 Task: Find connections with filter location Lamía with filter topic #leanstartupswith filter profile language French with filter current company Unlimint with filter school Annamalai University, Annamalainagar with filter industry Animal Feed Manufacturing with filter service category Research with filter keywords title Housekeeper
Action: Mouse pressed left at (309, 228)
Screenshot: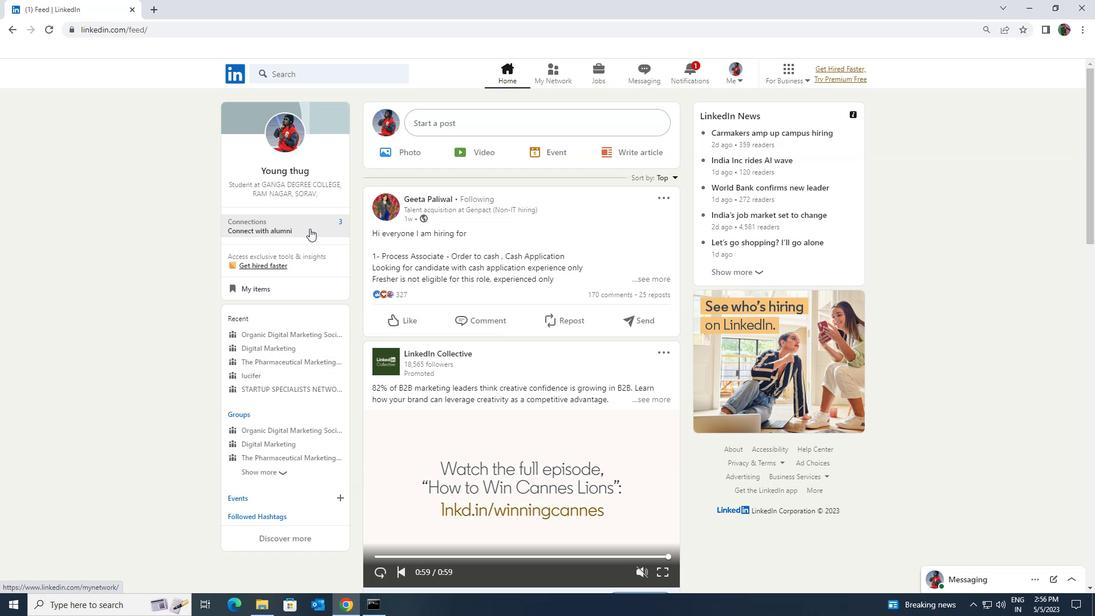 
Action: Mouse moved to (320, 143)
Screenshot: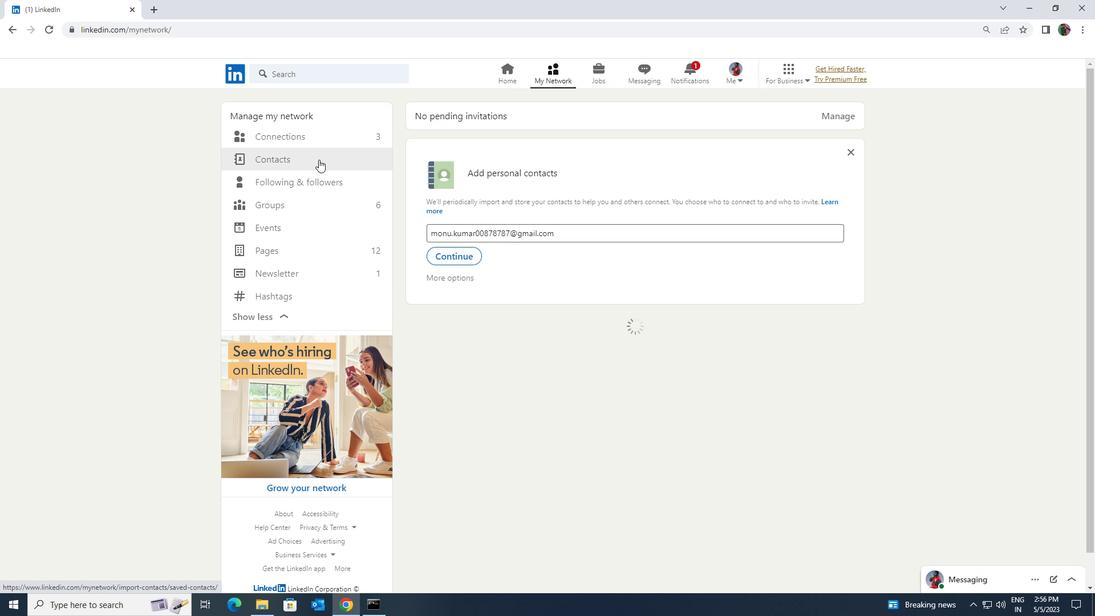 
Action: Mouse pressed left at (320, 143)
Screenshot: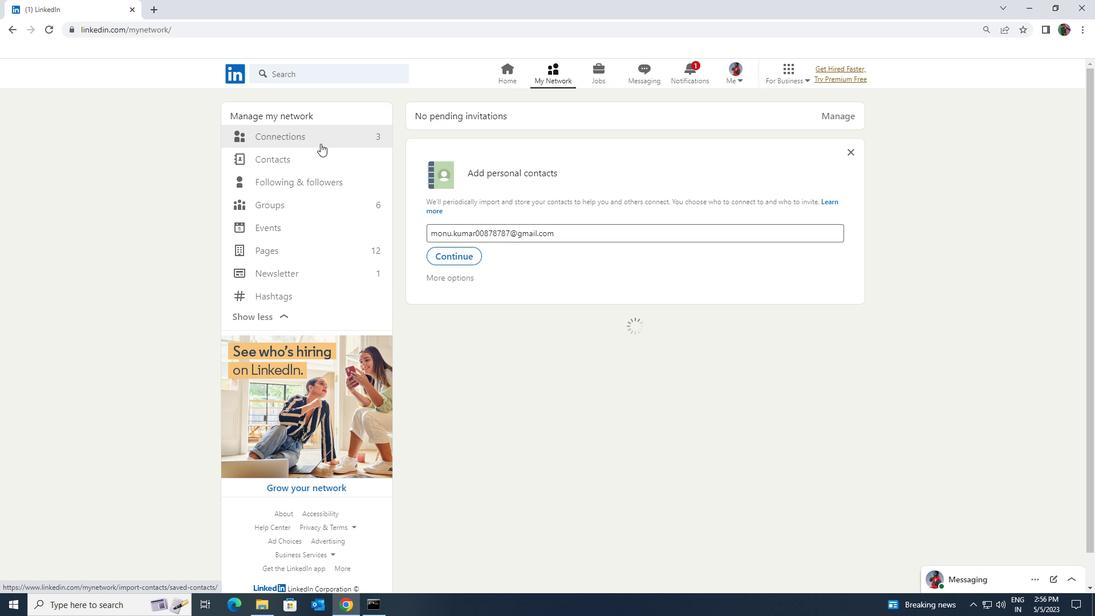 
Action: Mouse pressed left at (320, 143)
Screenshot: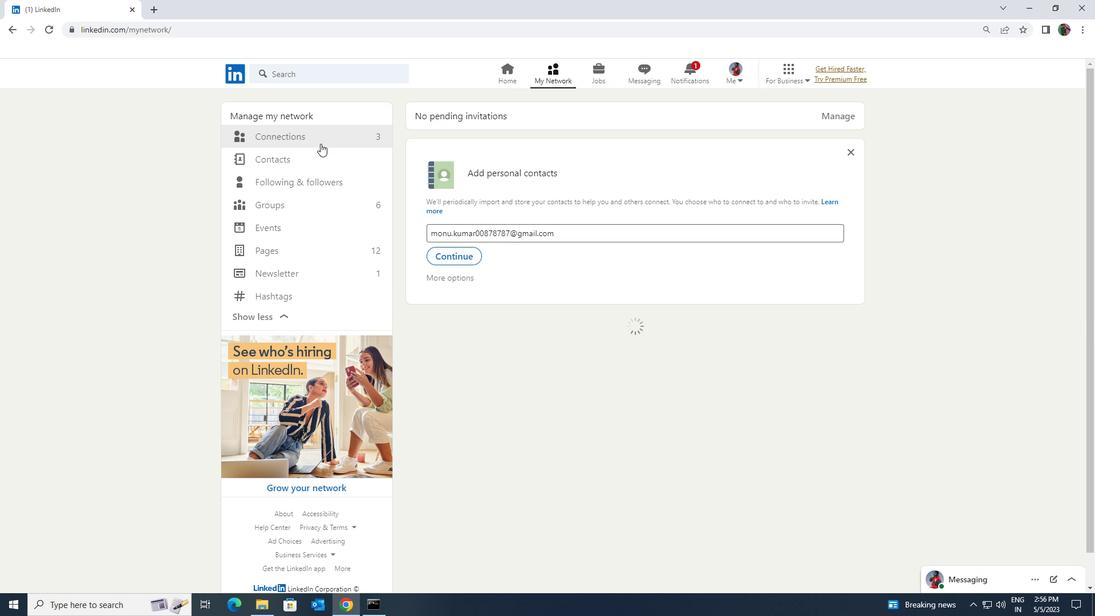 
Action: Mouse moved to (320, 138)
Screenshot: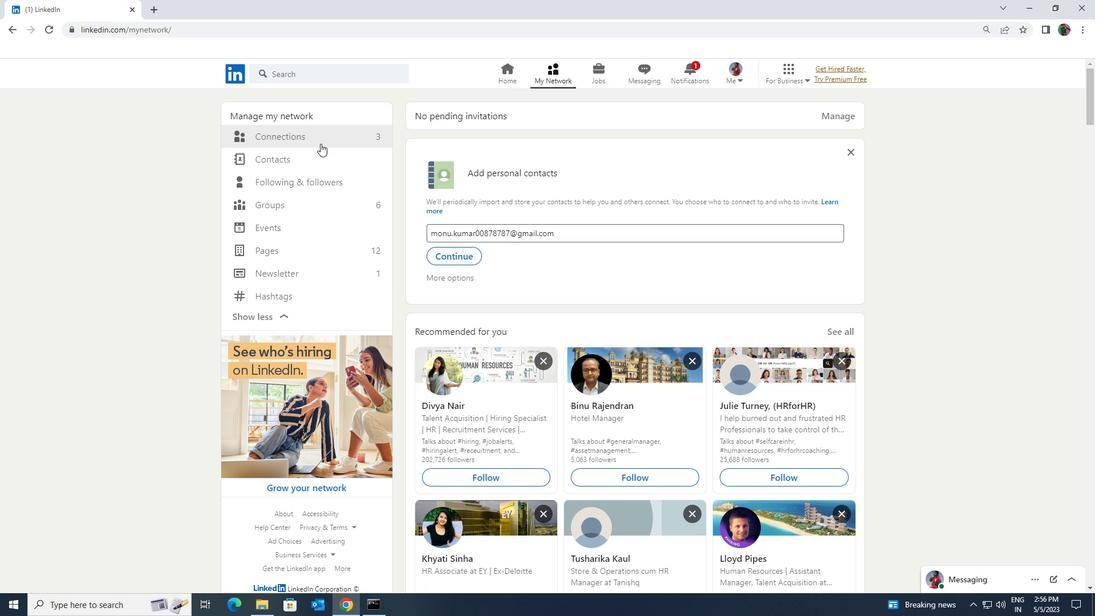 
Action: Mouse pressed left at (320, 138)
Screenshot: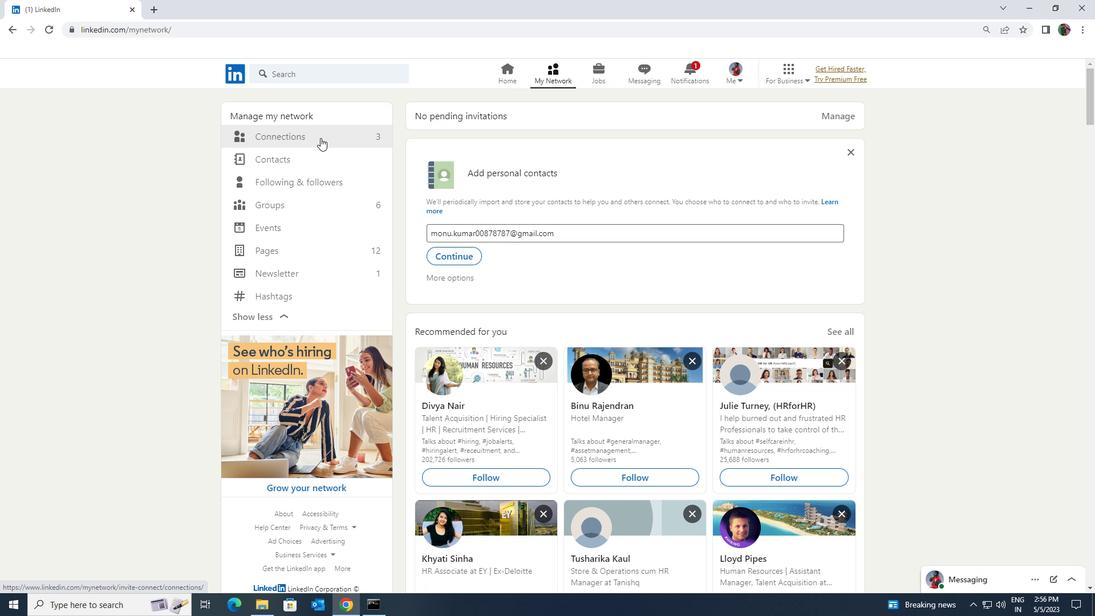 
Action: Mouse moved to (611, 140)
Screenshot: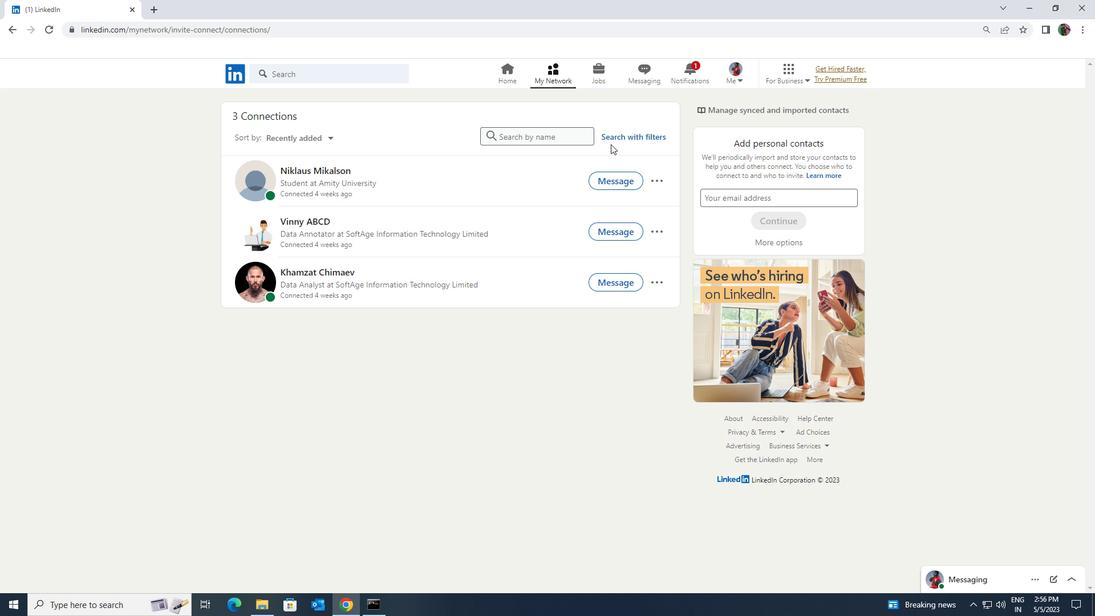 
Action: Mouse pressed left at (611, 140)
Screenshot: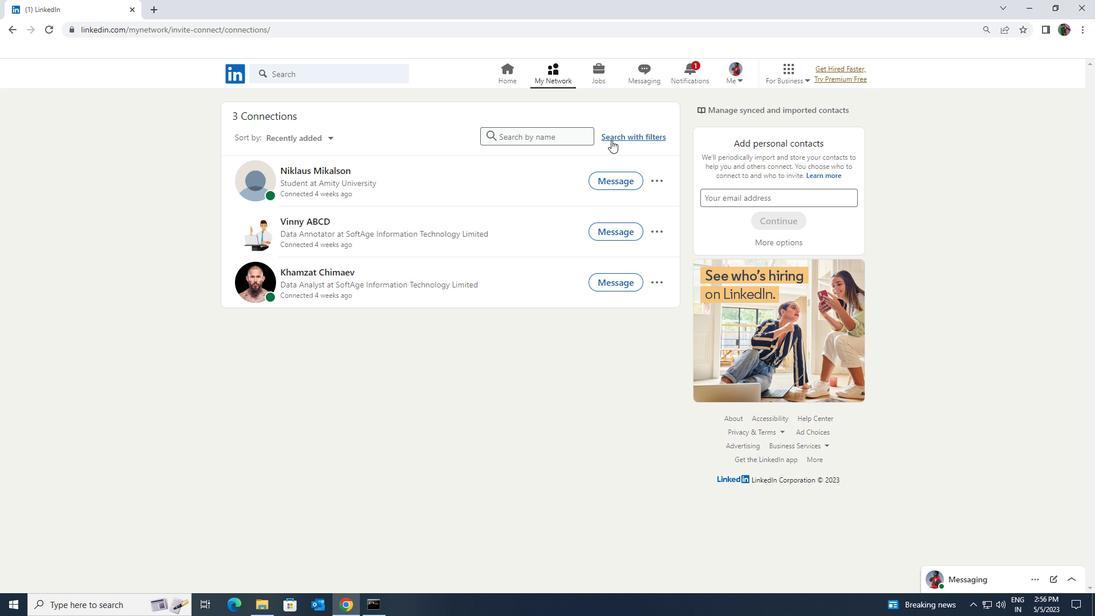 
Action: Mouse moved to (589, 109)
Screenshot: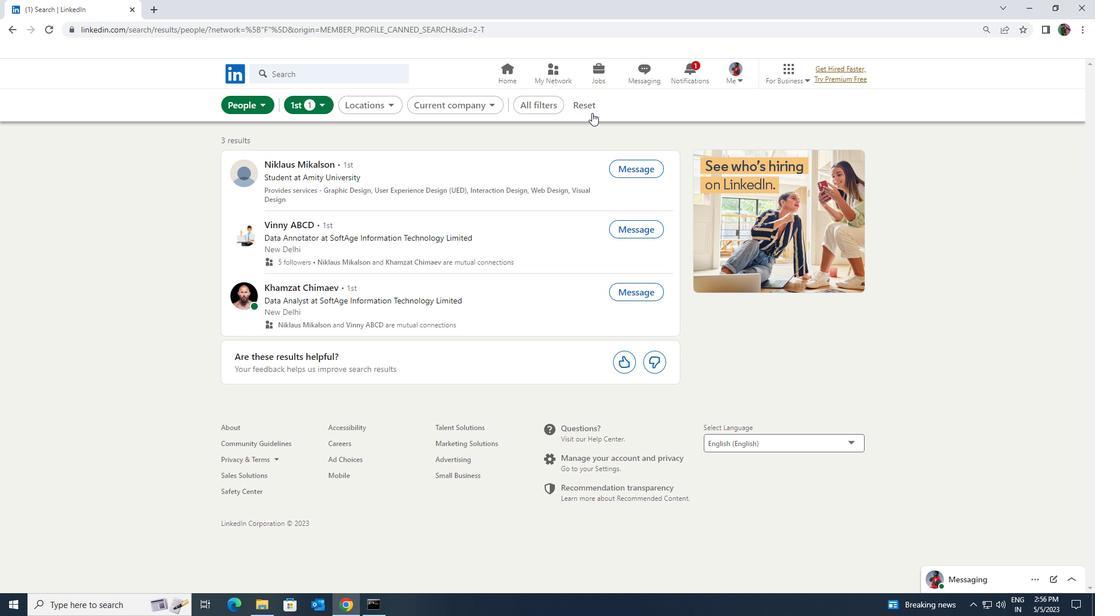 
Action: Mouse pressed left at (589, 109)
Screenshot: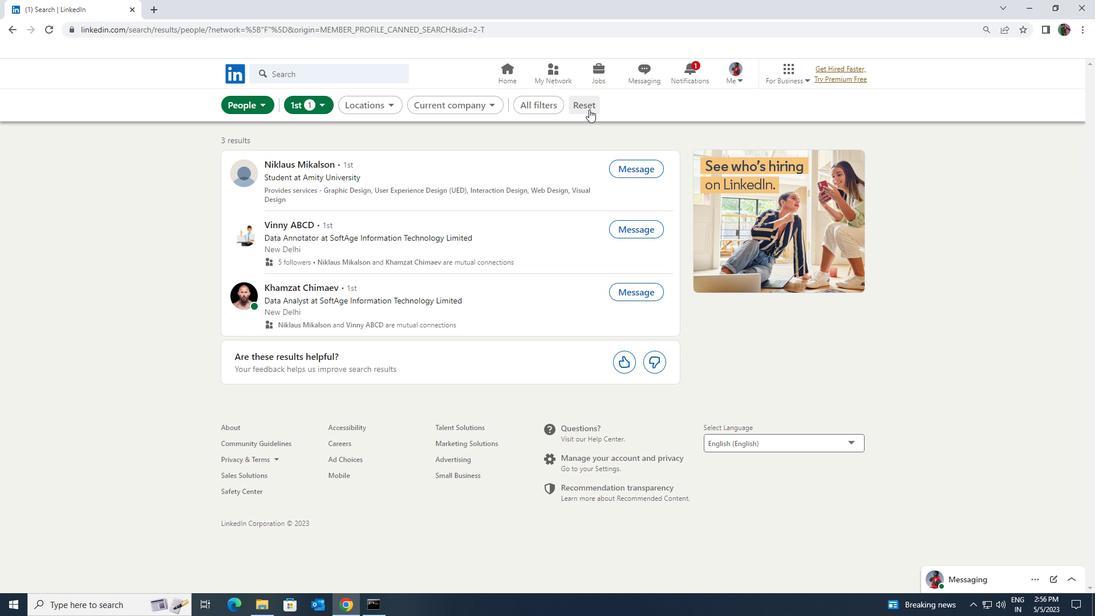 
Action: Mouse moved to (574, 108)
Screenshot: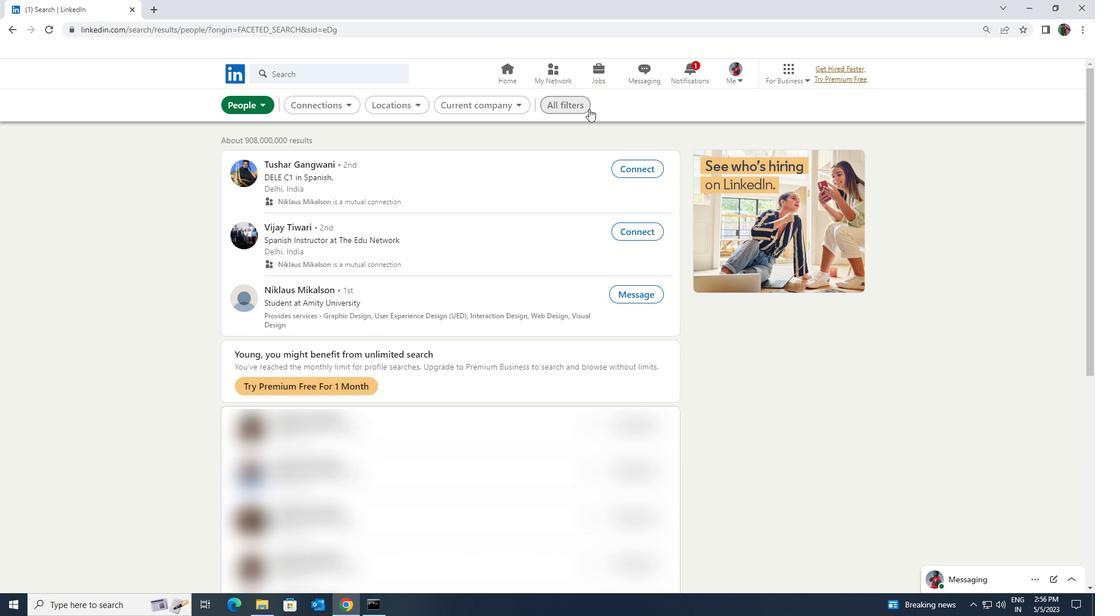 
Action: Mouse pressed left at (574, 108)
Screenshot: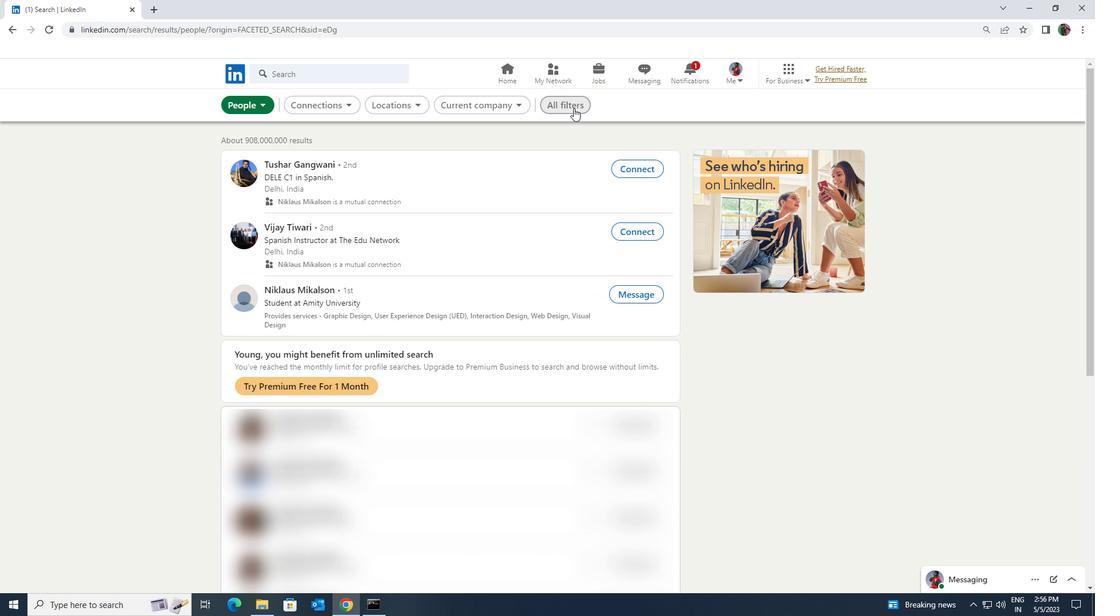
Action: Mouse moved to (937, 446)
Screenshot: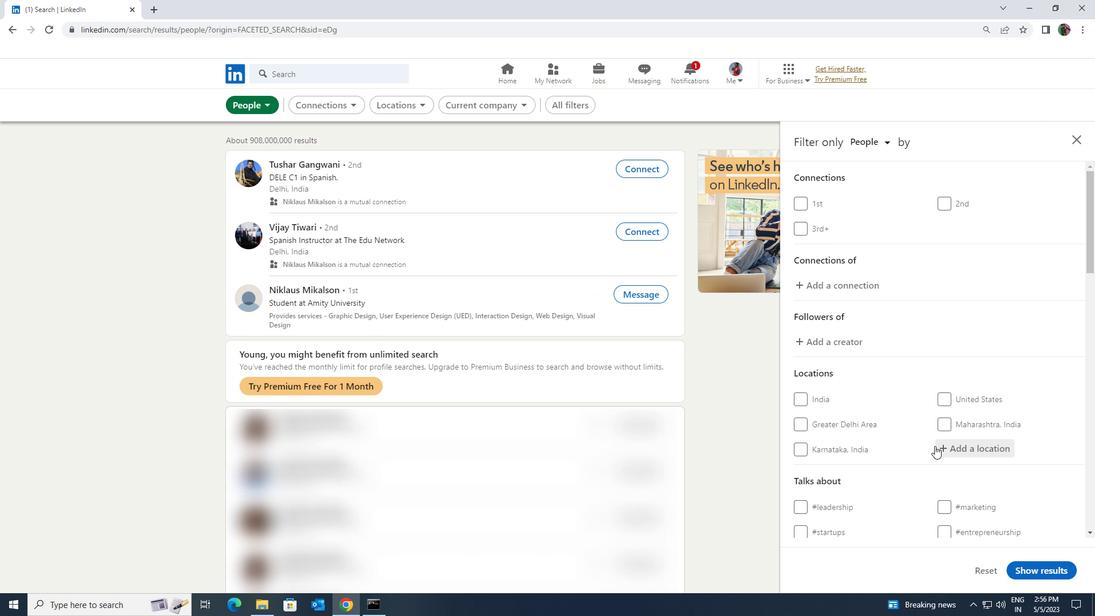
Action: Mouse pressed left at (937, 446)
Screenshot: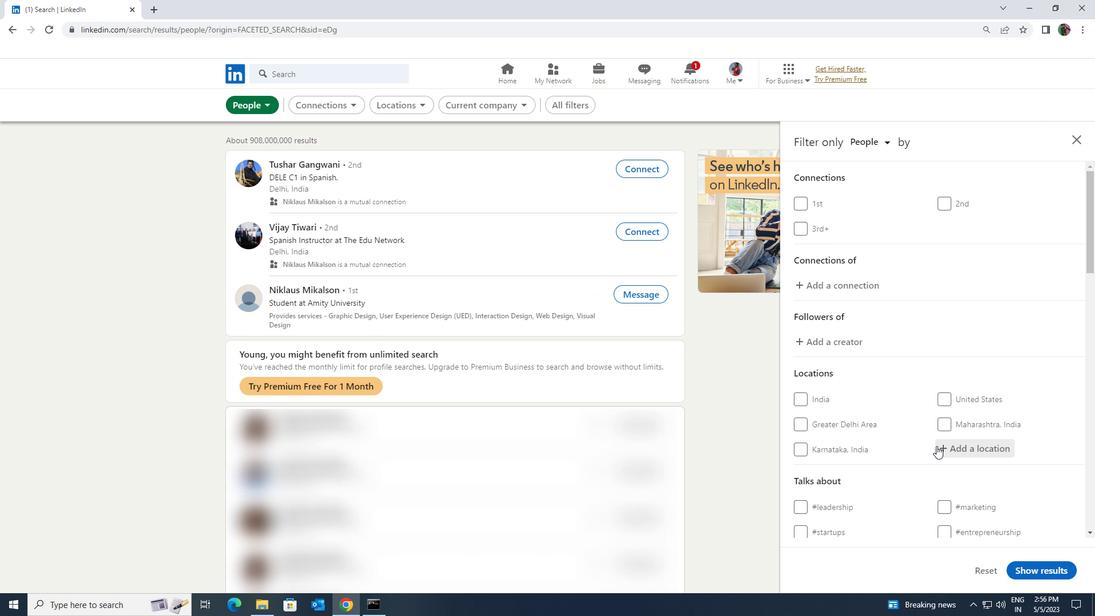 
Action: Key pressed <Key.shift>LAMIA
Screenshot: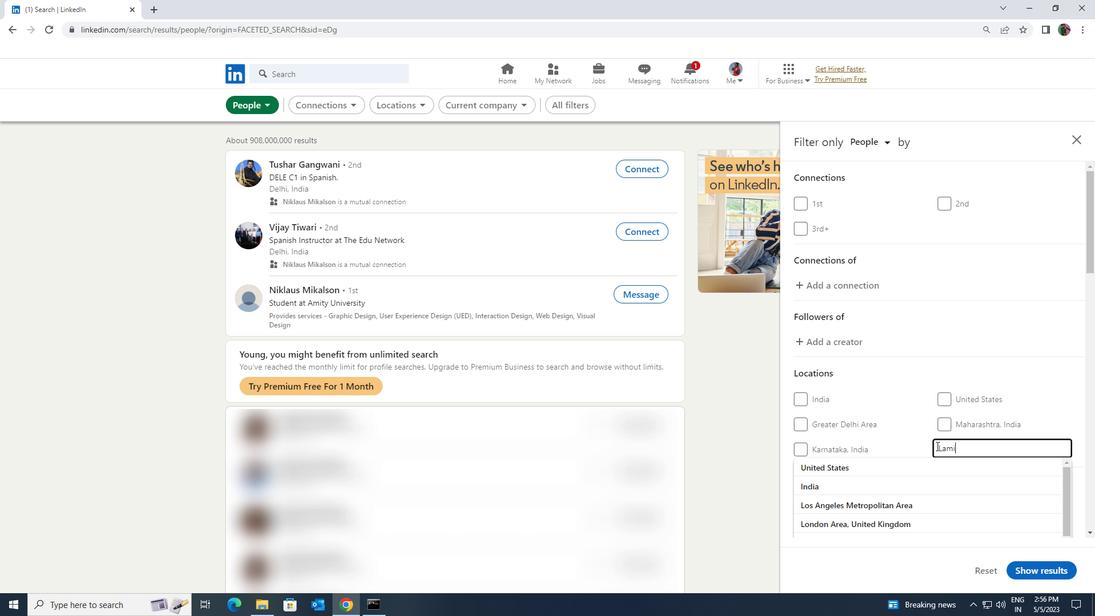 
Action: Mouse moved to (931, 458)
Screenshot: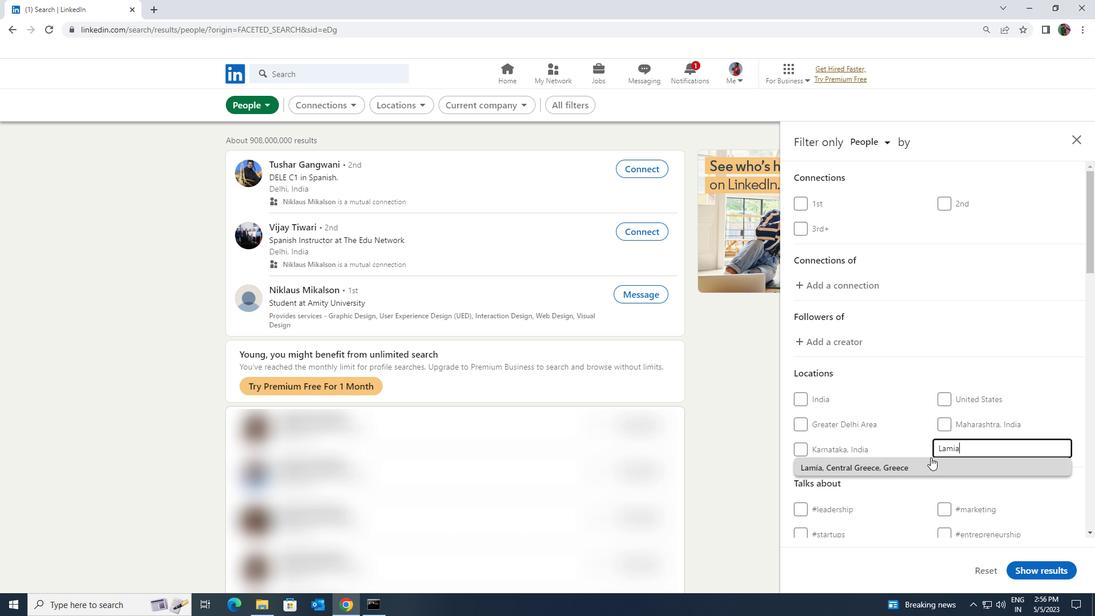 
Action: Mouse pressed left at (931, 458)
Screenshot: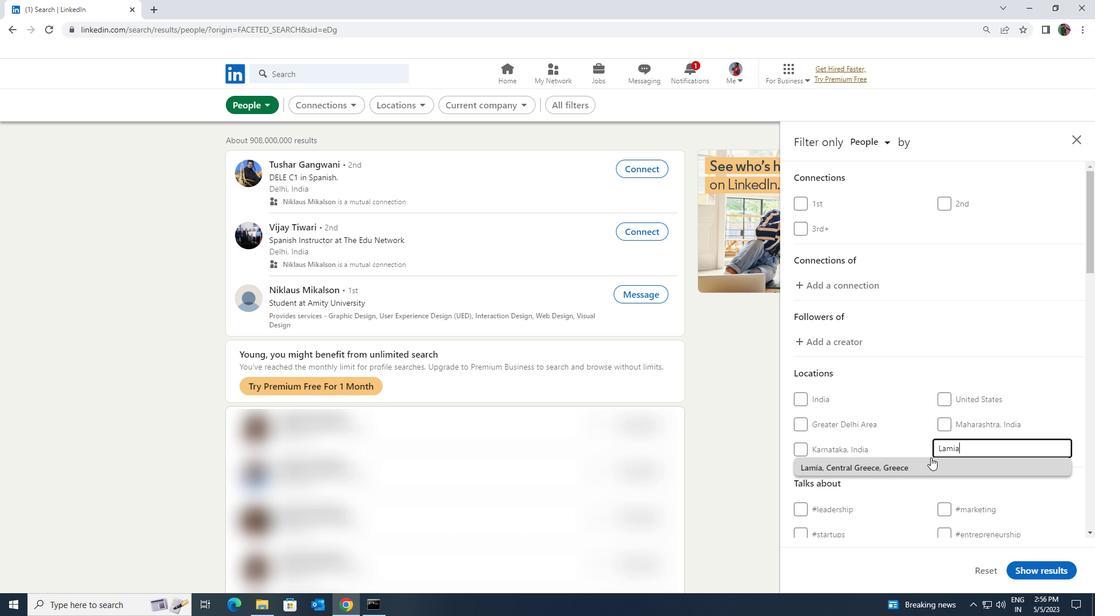 
Action: Mouse scrolled (931, 457) with delta (0, 0)
Screenshot: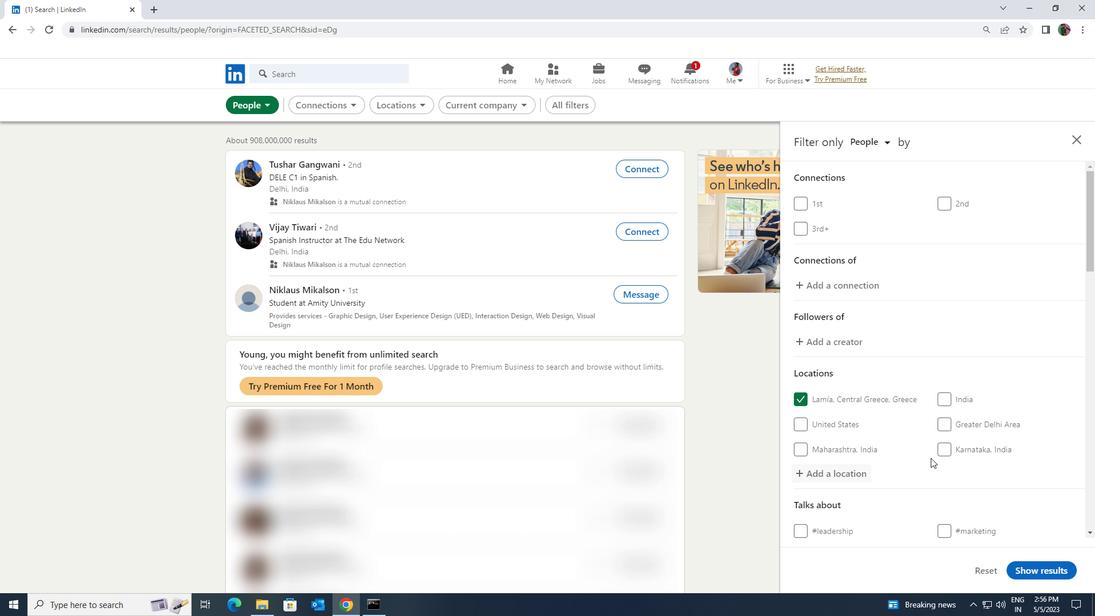 
Action: Mouse scrolled (931, 457) with delta (0, 0)
Screenshot: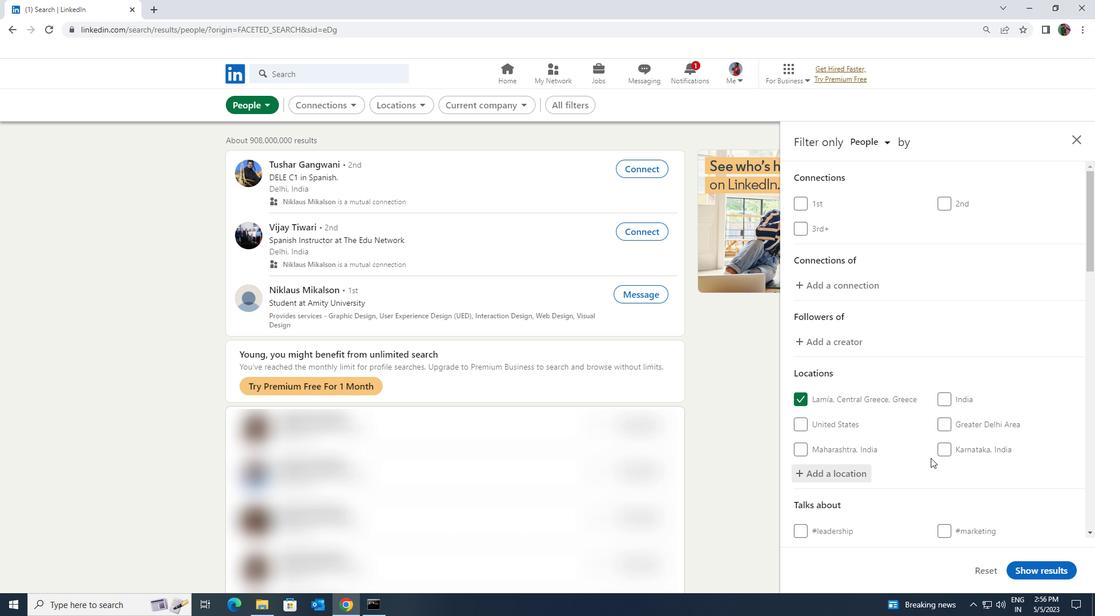 
Action: Mouse moved to (942, 459)
Screenshot: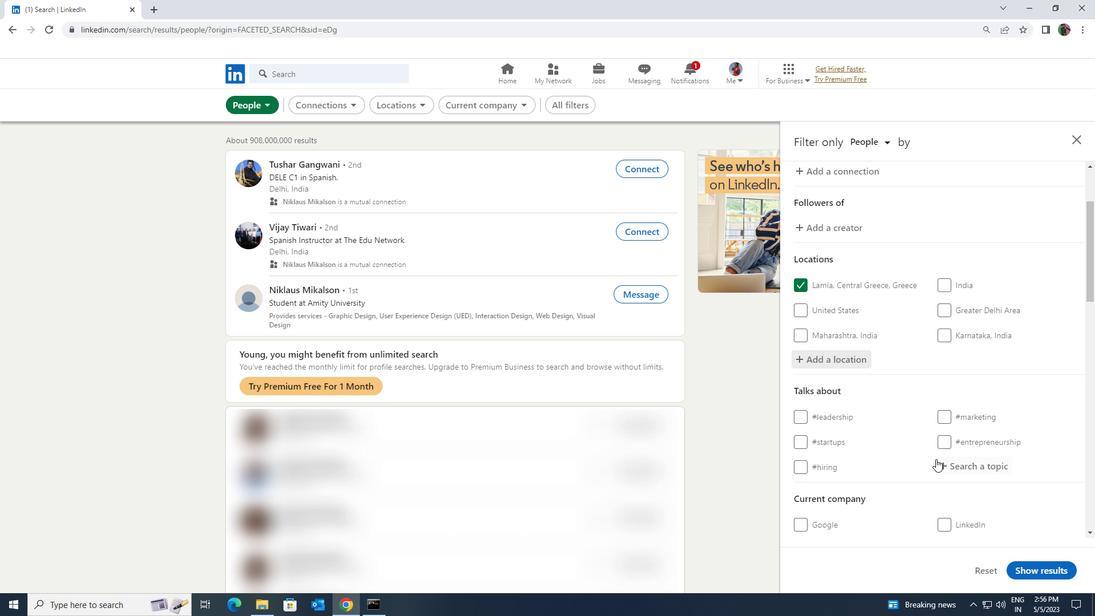 
Action: Mouse pressed left at (942, 459)
Screenshot: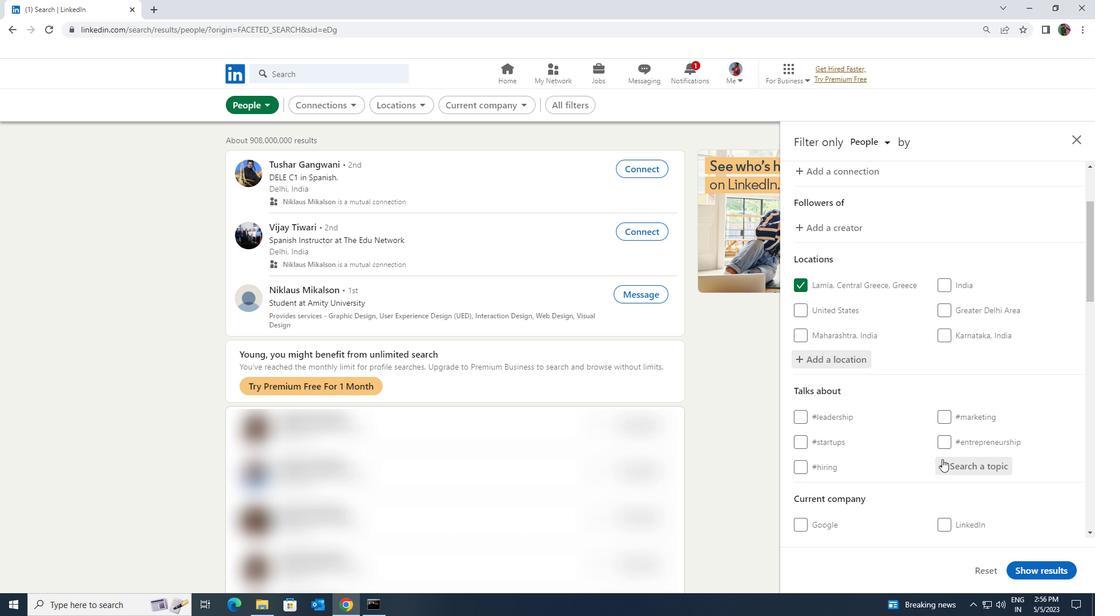 
Action: Key pressed <Key.shift><Key.shift>LEANSTAT<Key.backspace>
Screenshot: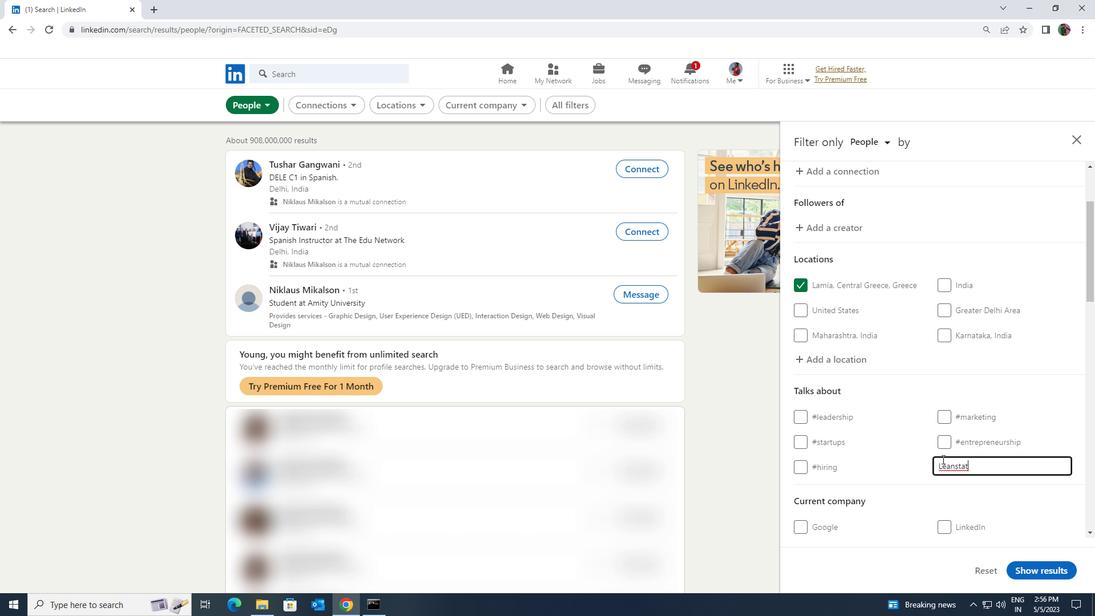 
Action: Mouse moved to (930, 475)
Screenshot: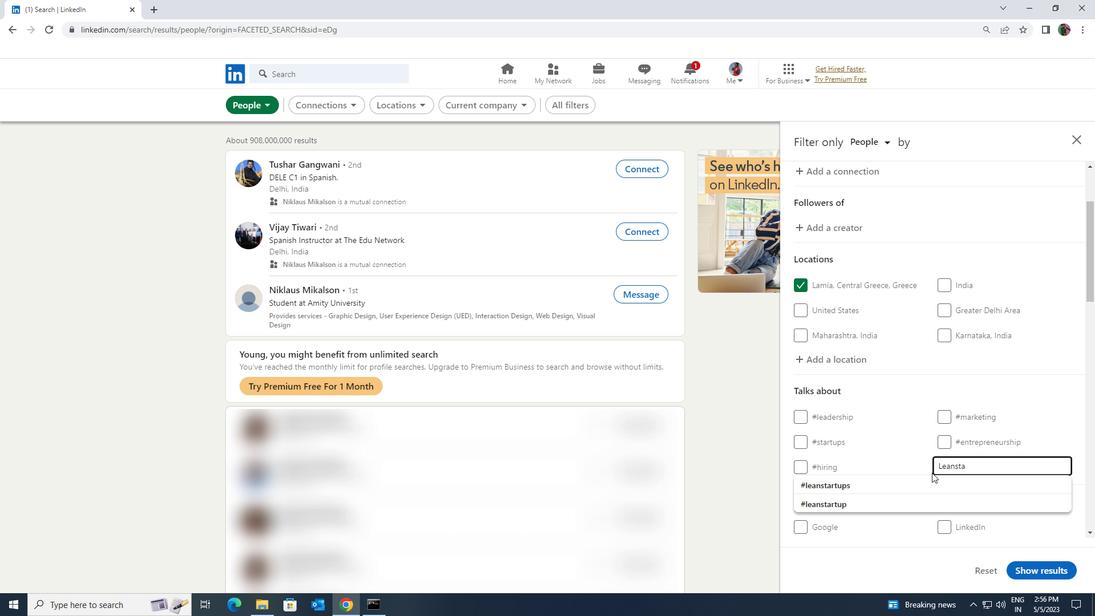
Action: Mouse pressed left at (930, 475)
Screenshot: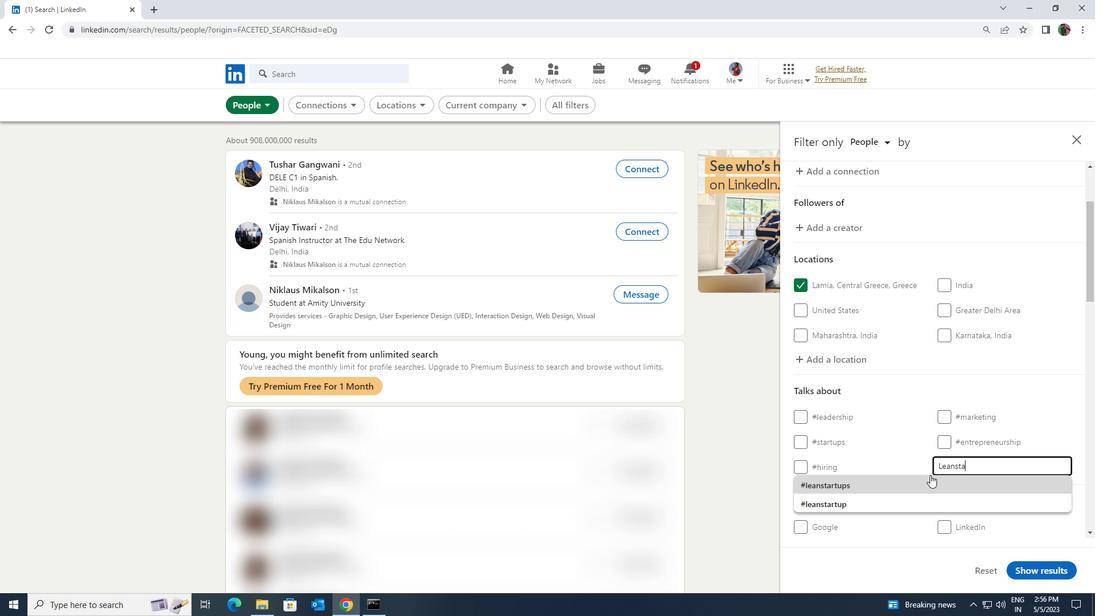 
Action: Mouse scrolled (930, 474) with delta (0, 0)
Screenshot: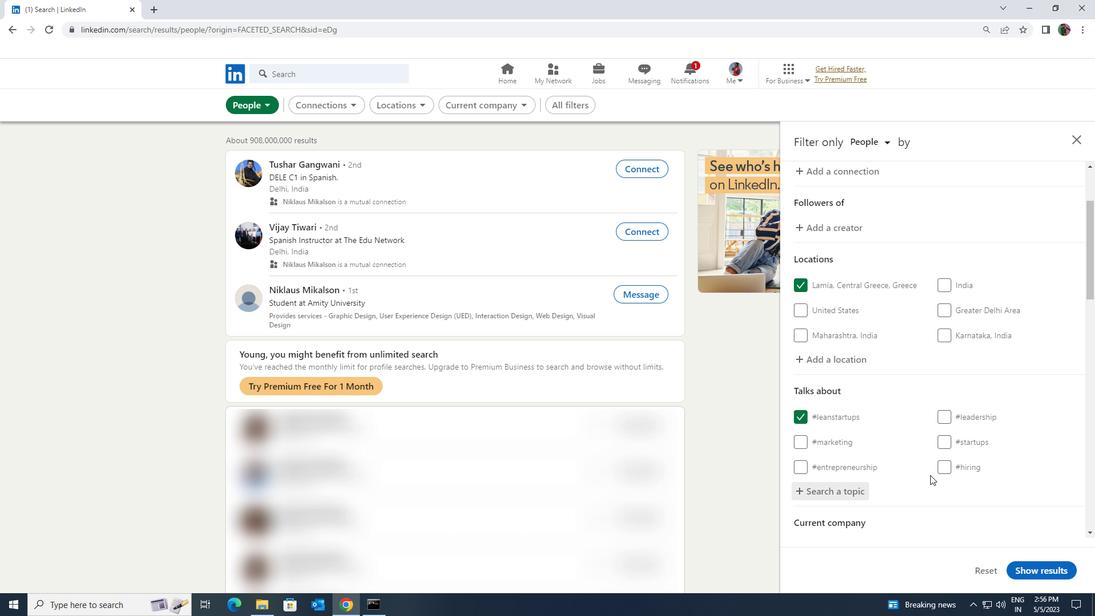 
Action: Mouse scrolled (930, 474) with delta (0, 0)
Screenshot: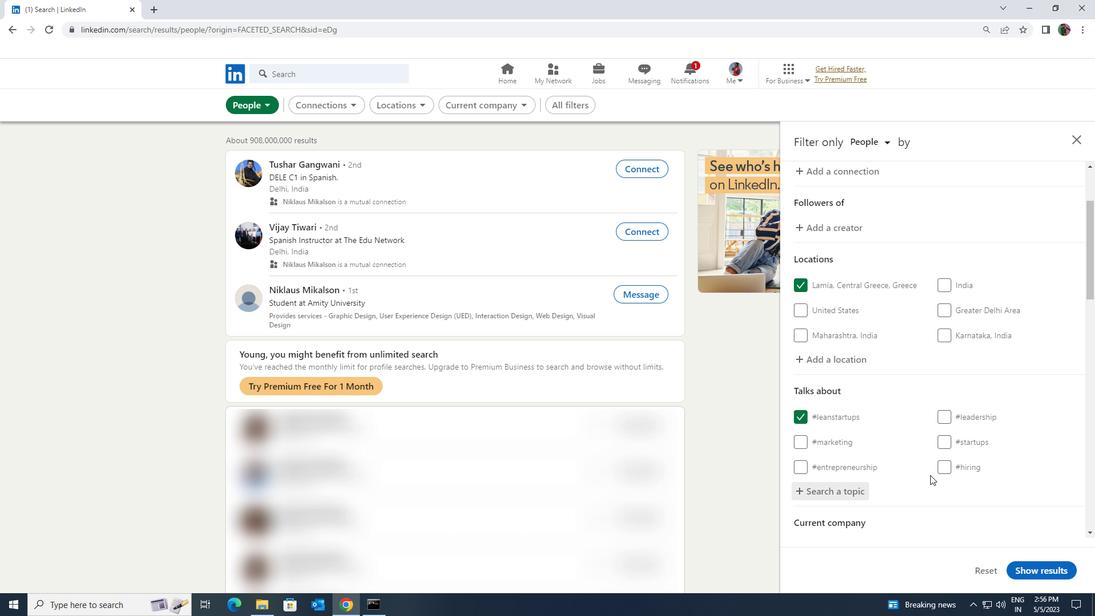 
Action: Mouse scrolled (930, 474) with delta (0, 0)
Screenshot: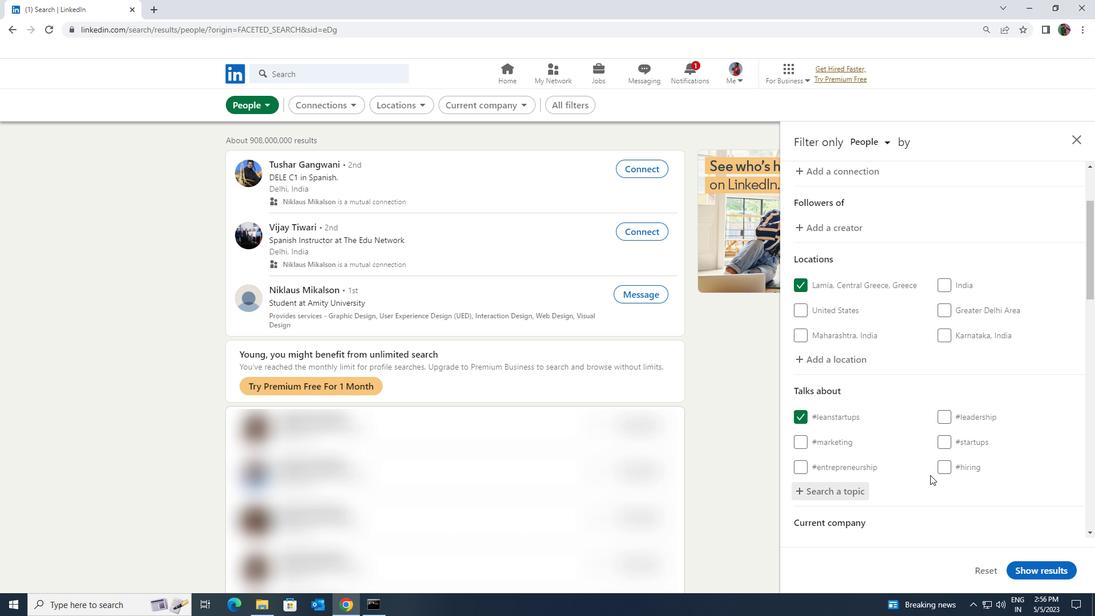 
Action: Mouse scrolled (930, 474) with delta (0, 0)
Screenshot: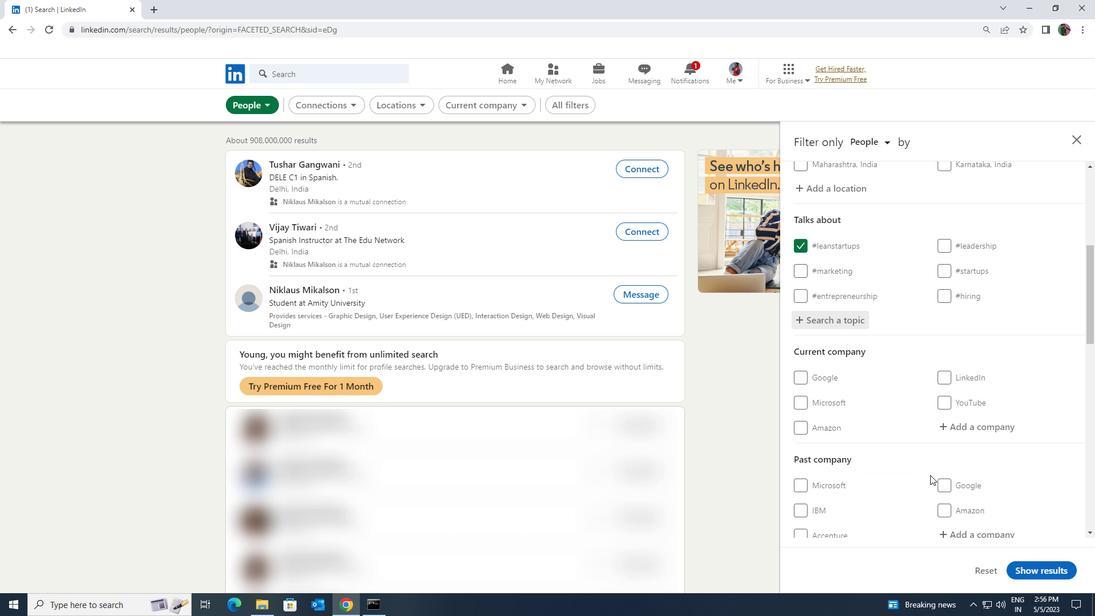 
Action: Mouse scrolled (930, 474) with delta (0, 0)
Screenshot: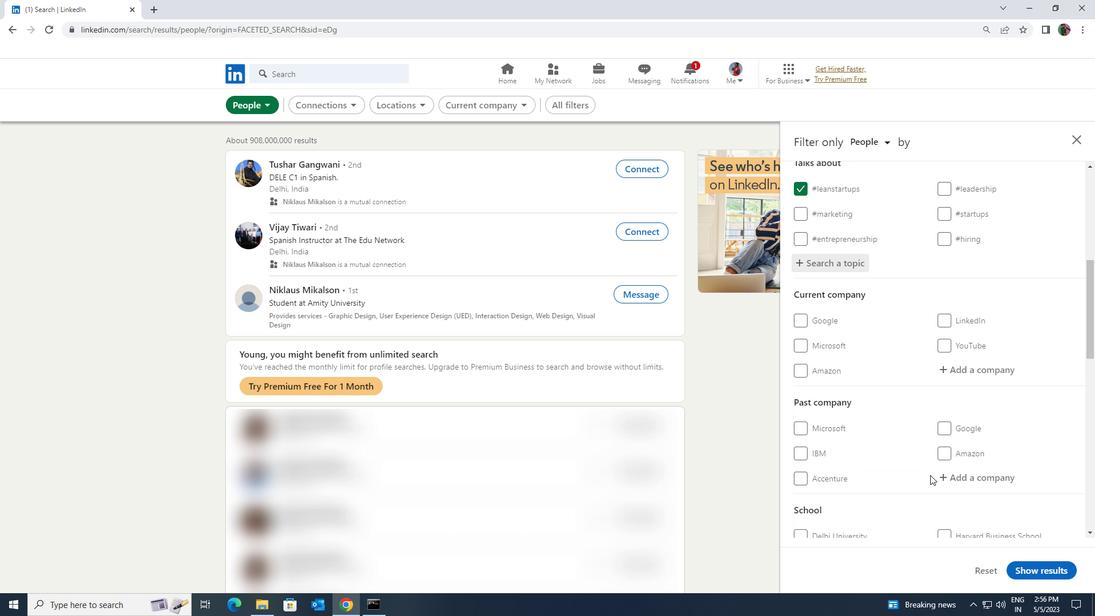 
Action: Mouse scrolled (930, 474) with delta (0, 0)
Screenshot: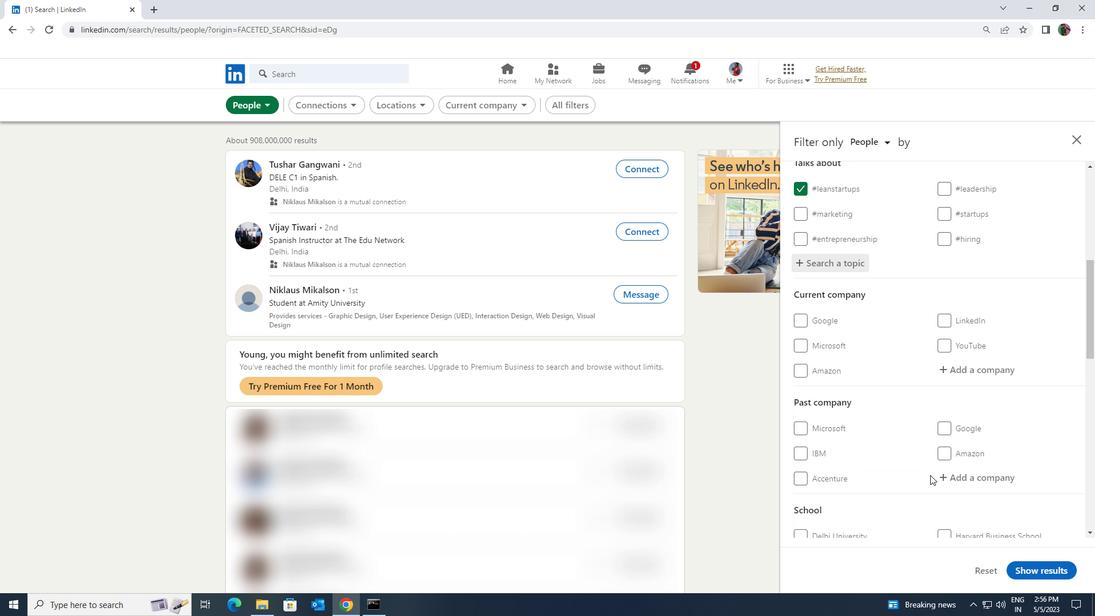 
Action: Mouse scrolled (930, 474) with delta (0, 0)
Screenshot: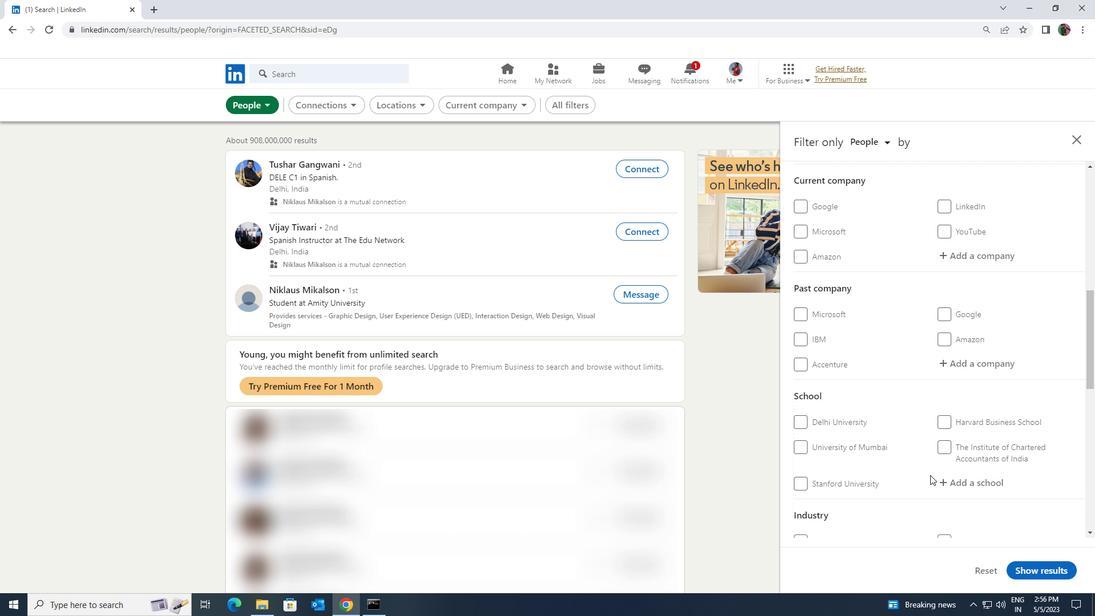 
Action: Mouse scrolled (930, 474) with delta (0, 0)
Screenshot: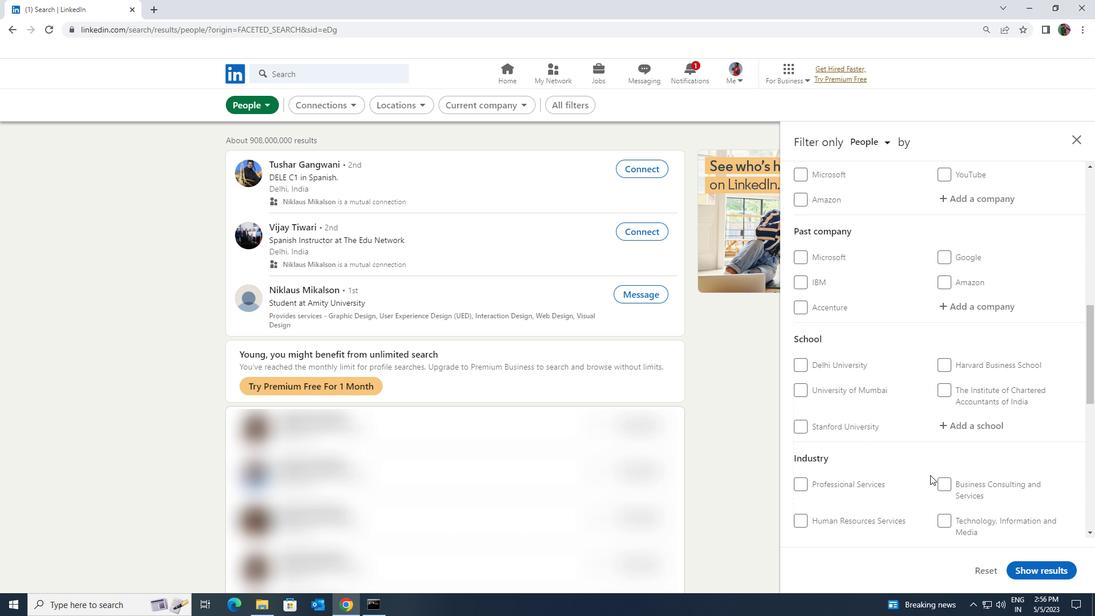 
Action: Mouse scrolled (930, 474) with delta (0, 0)
Screenshot: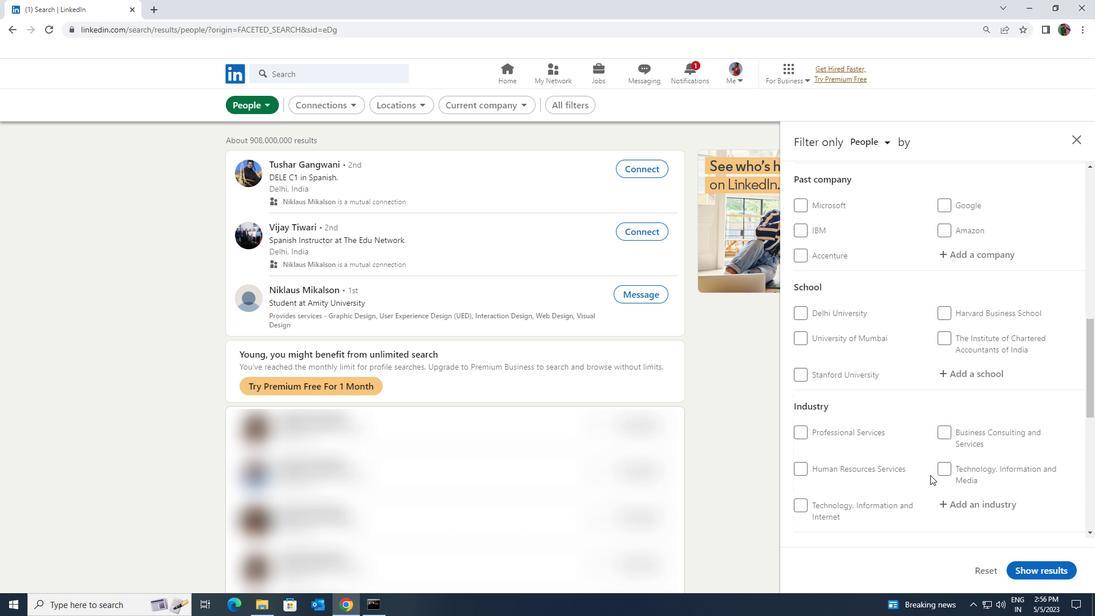 
Action: Mouse scrolled (930, 474) with delta (0, 0)
Screenshot: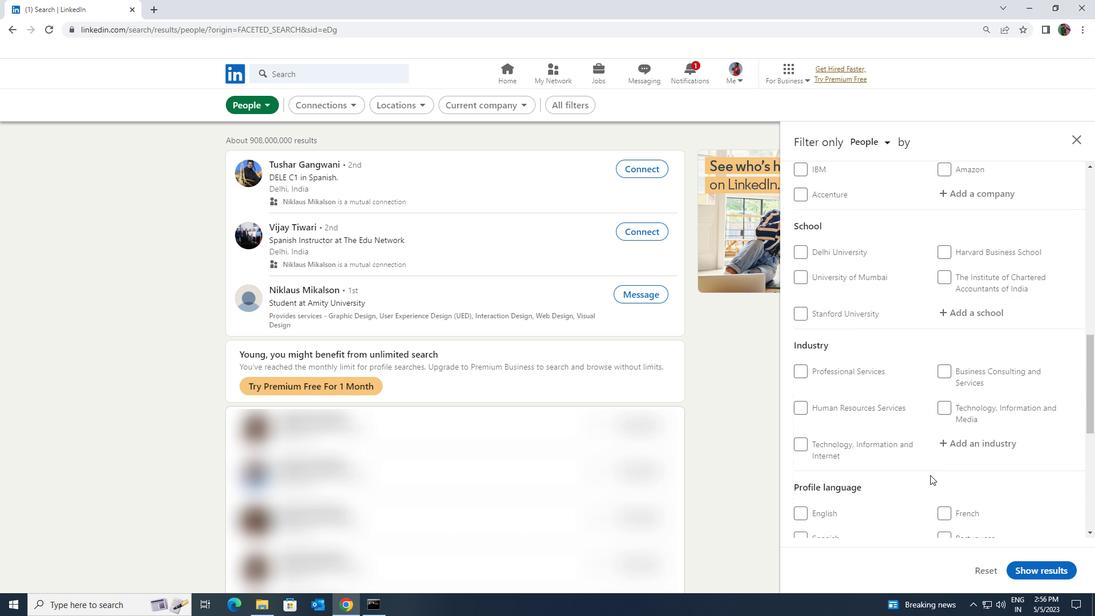 
Action: Mouse moved to (944, 457)
Screenshot: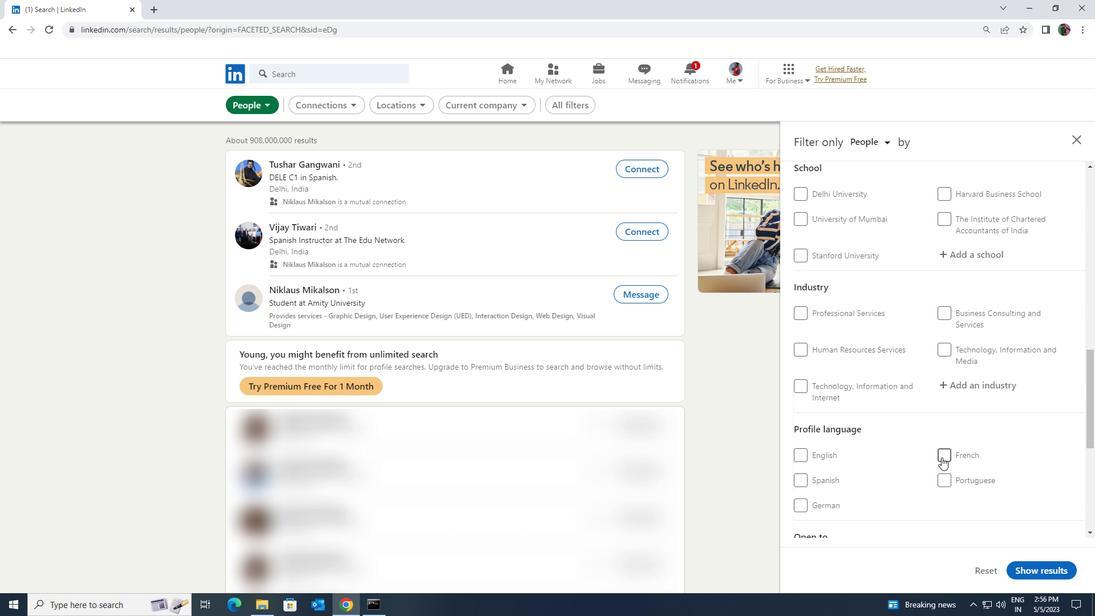 
Action: Mouse pressed left at (944, 457)
Screenshot: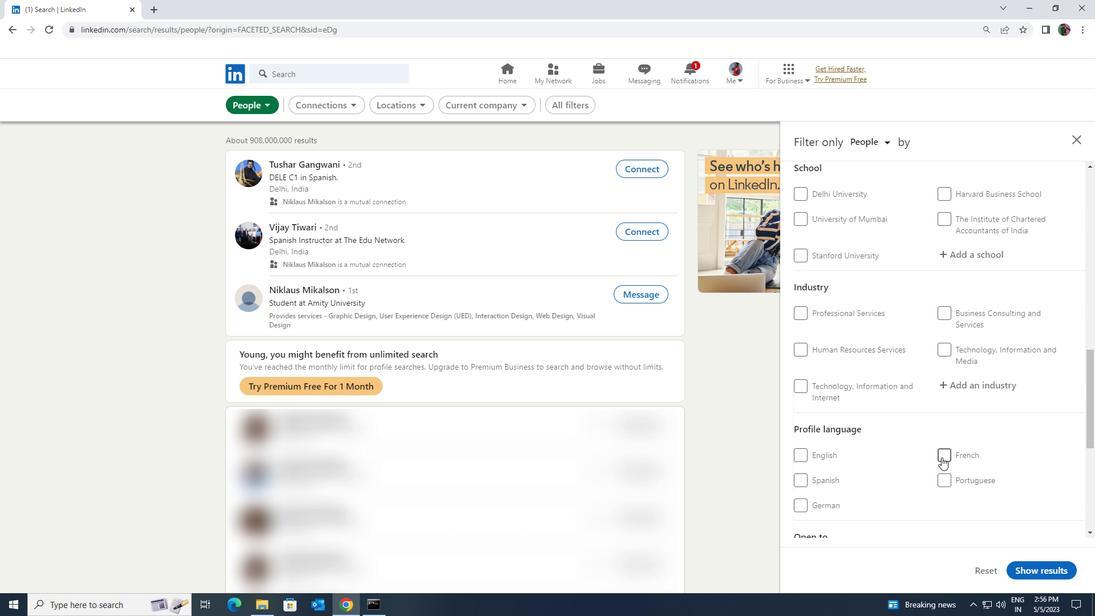 
Action: Mouse moved to (944, 457)
Screenshot: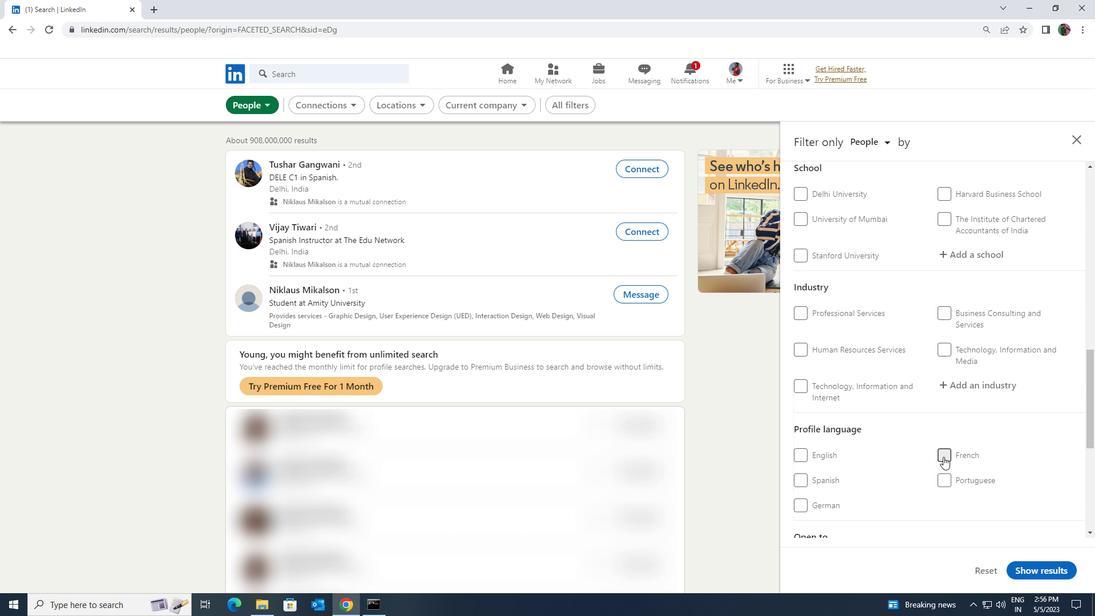 
Action: Mouse scrolled (944, 457) with delta (0, 0)
Screenshot: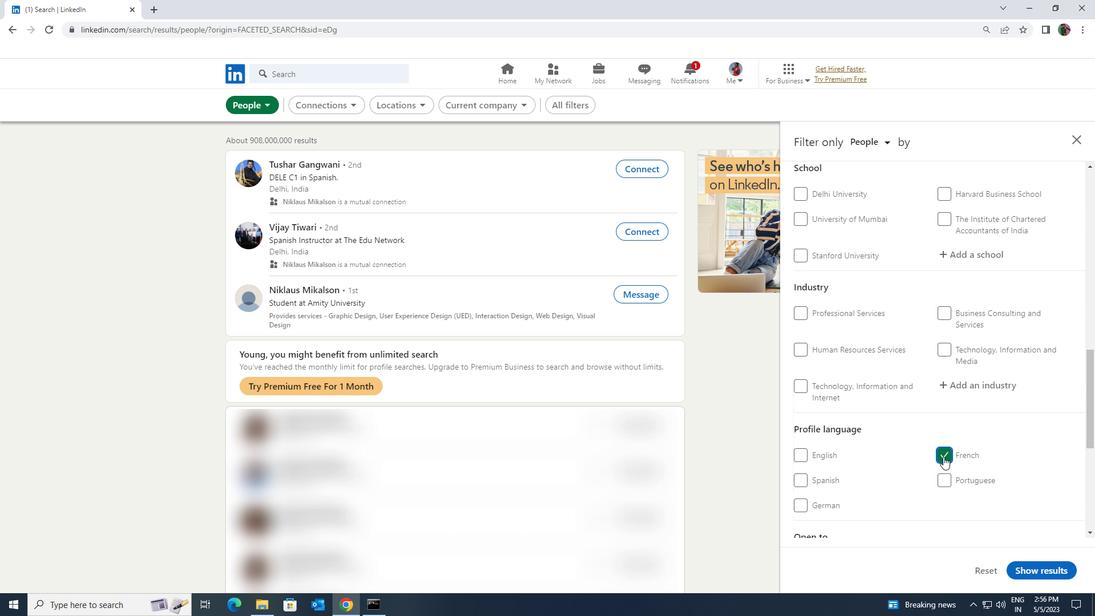 
Action: Mouse scrolled (944, 457) with delta (0, 0)
Screenshot: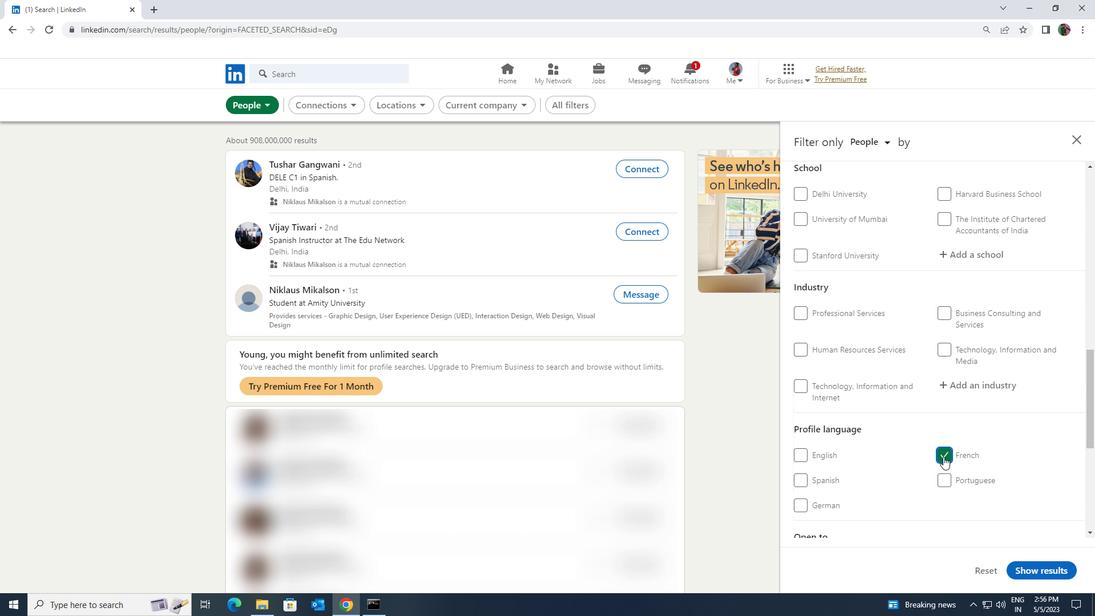
Action: Mouse scrolled (944, 457) with delta (0, 0)
Screenshot: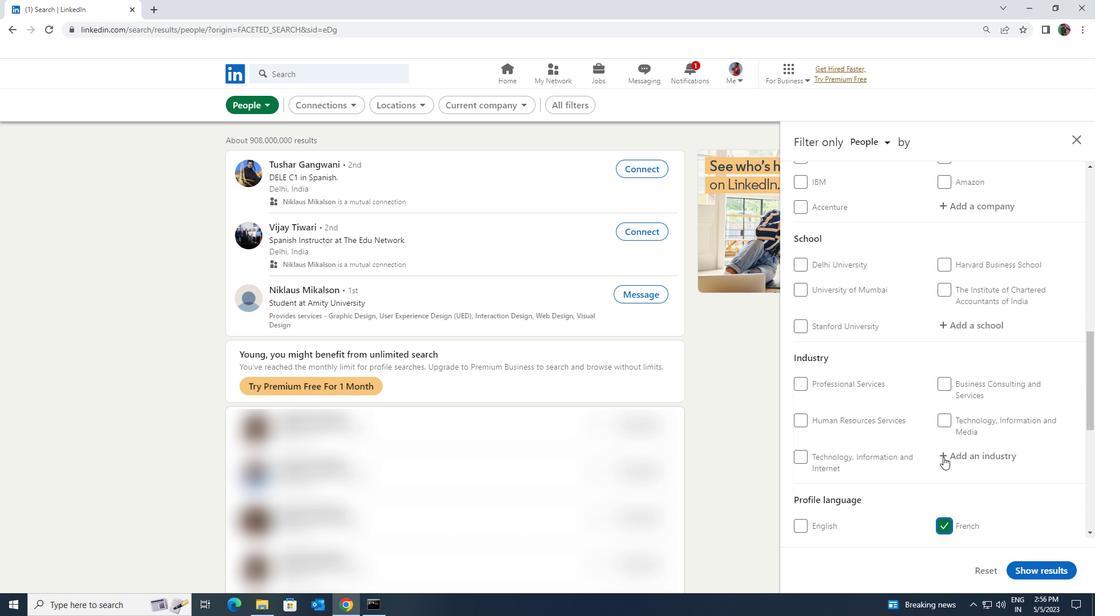 
Action: Mouse scrolled (944, 457) with delta (0, 0)
Screenshot: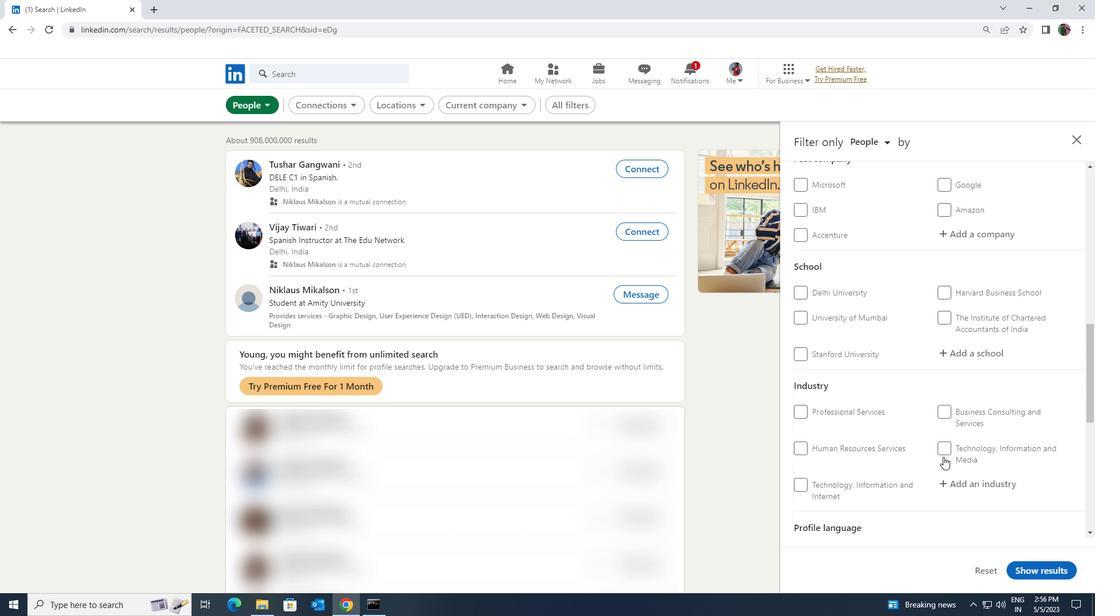 
Action: Mouse scrolled (944, 457) with delta (0, 0)
Screenshot: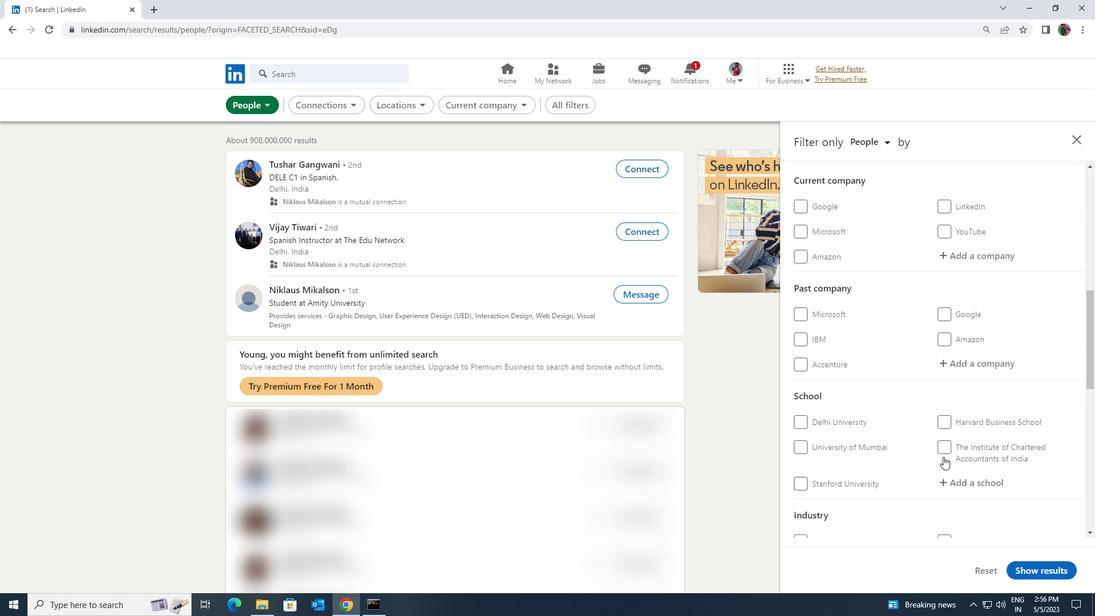 
Action: Mouse scrolled (944, 457) with delta (0, 0)
Screenshot: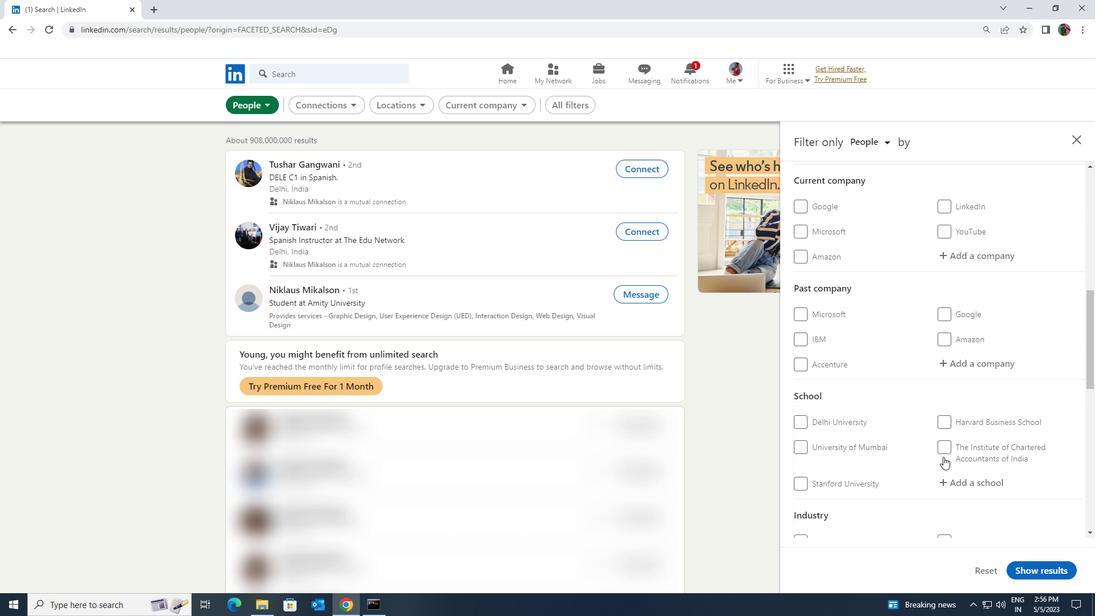 
Action: Mouse scrolled (944, 457) with delta (0, 0)
Screenshot: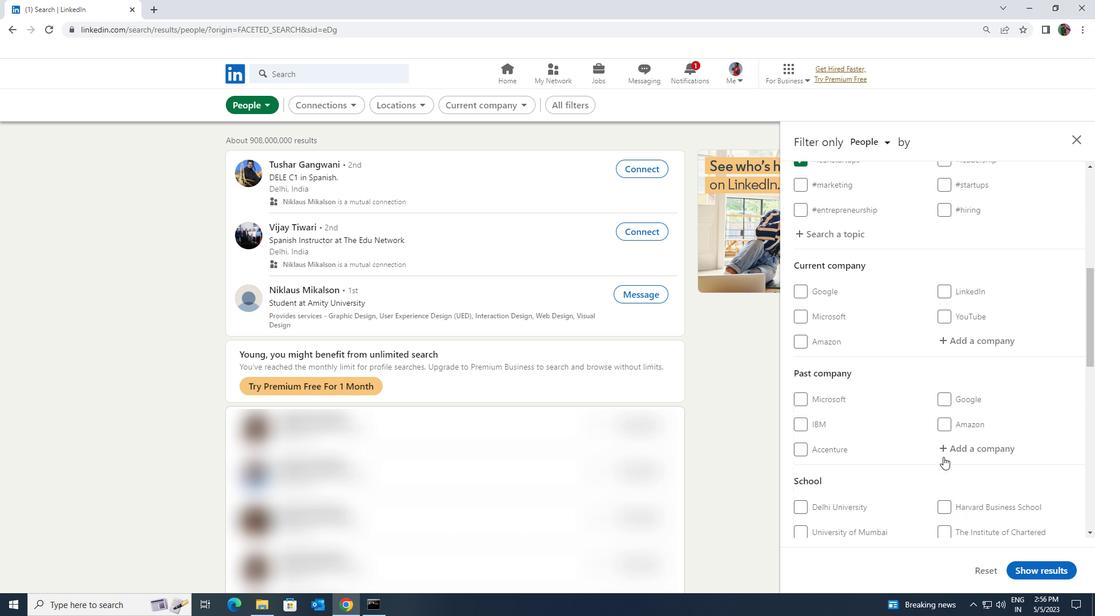 
Action: Mouse scrolled (944, 457) with delta (0, 0)
Screenshot: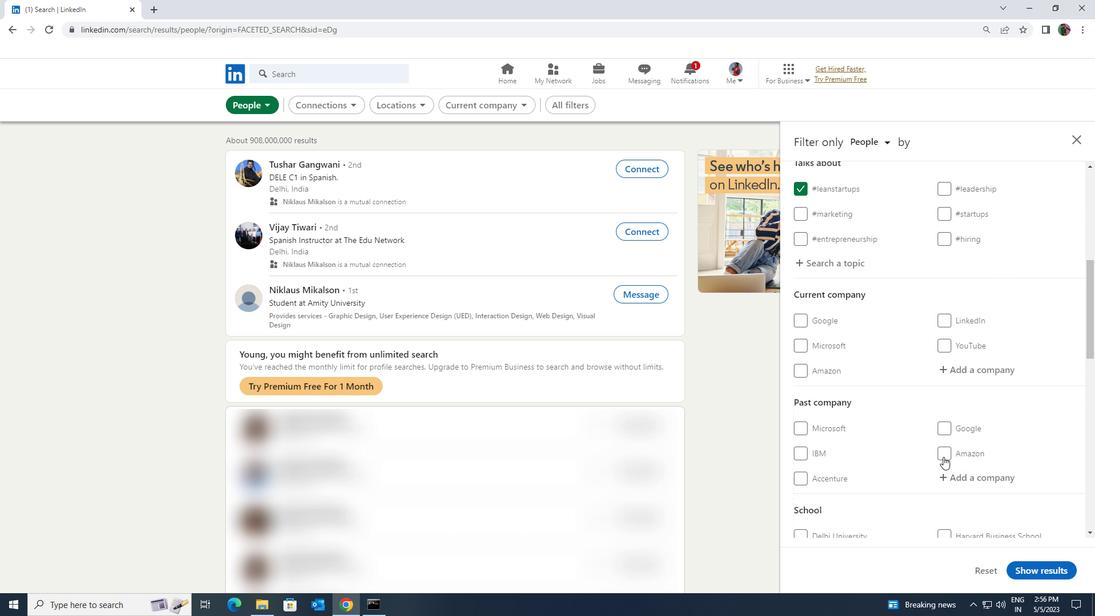 
Action: Mouse moved to (945, 478)
Screenshot: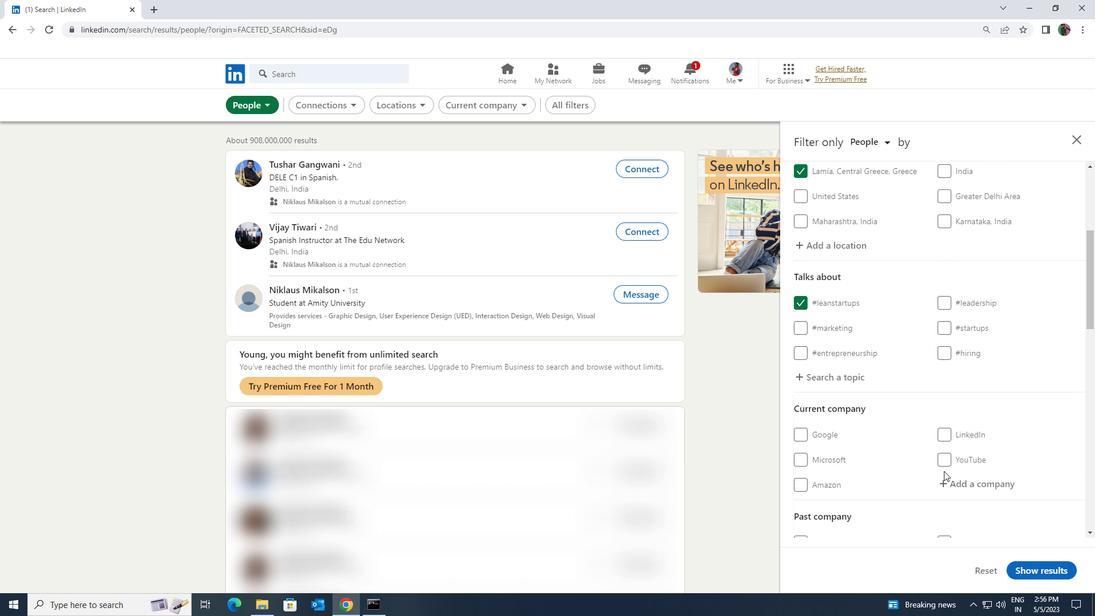 
Action: Mouse pressed left at (945, 478)
Screenshot: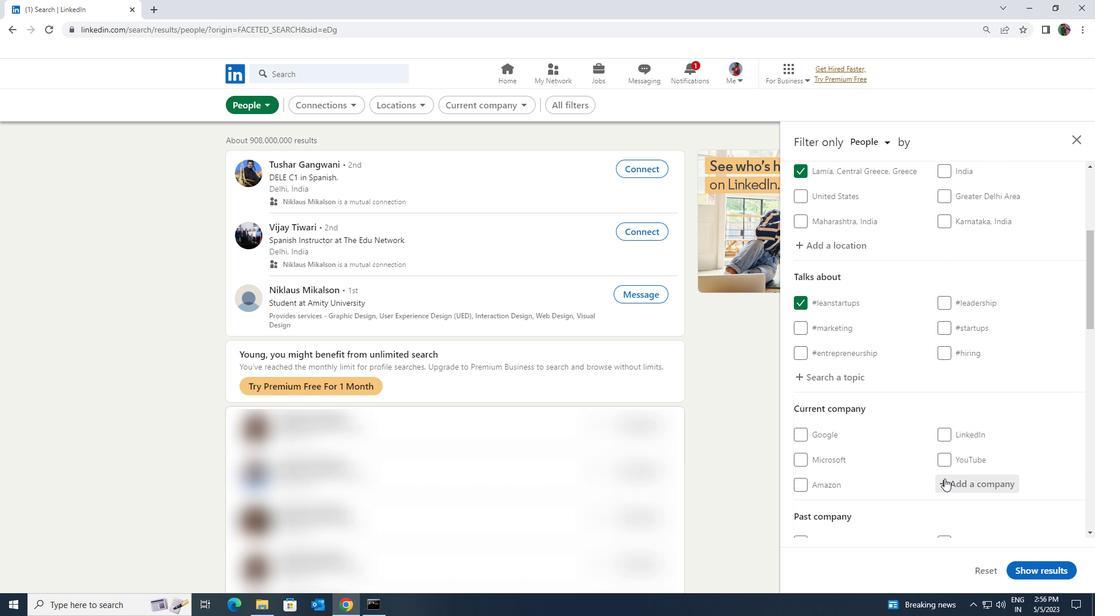 
Action: Key pressed <Key.shift><Key.shift><Key.shift><Key.shift><Key.shift><Key.shift><Key.shift>UNLIMINT
Screenshot: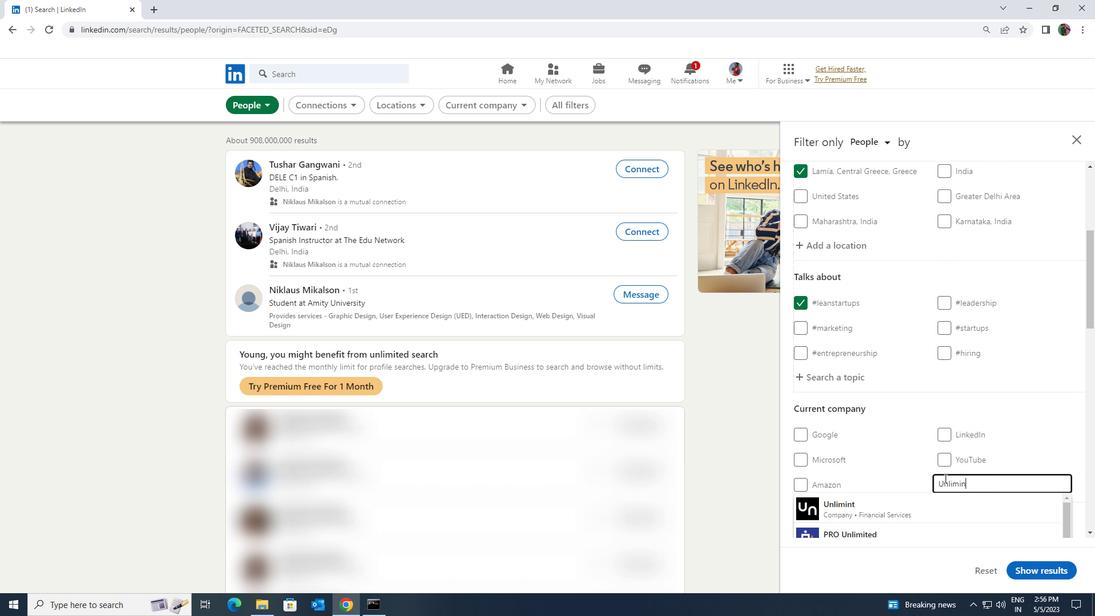 
Action: Mouse moved to (937, 497)
Screenshot: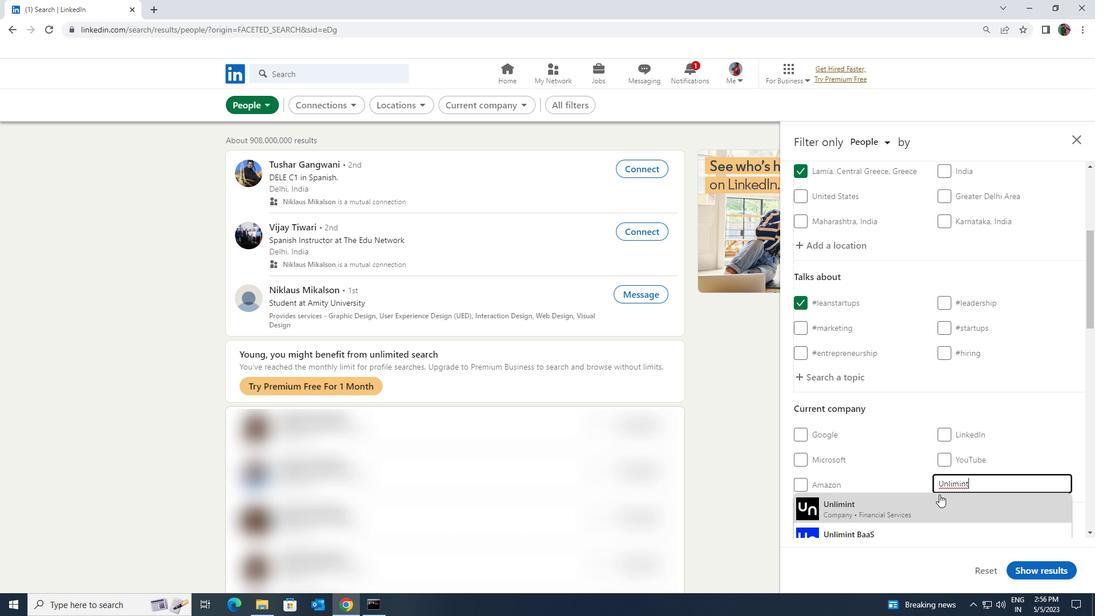 
Action: Mouse pressed left at (937, 497)
Screenshot: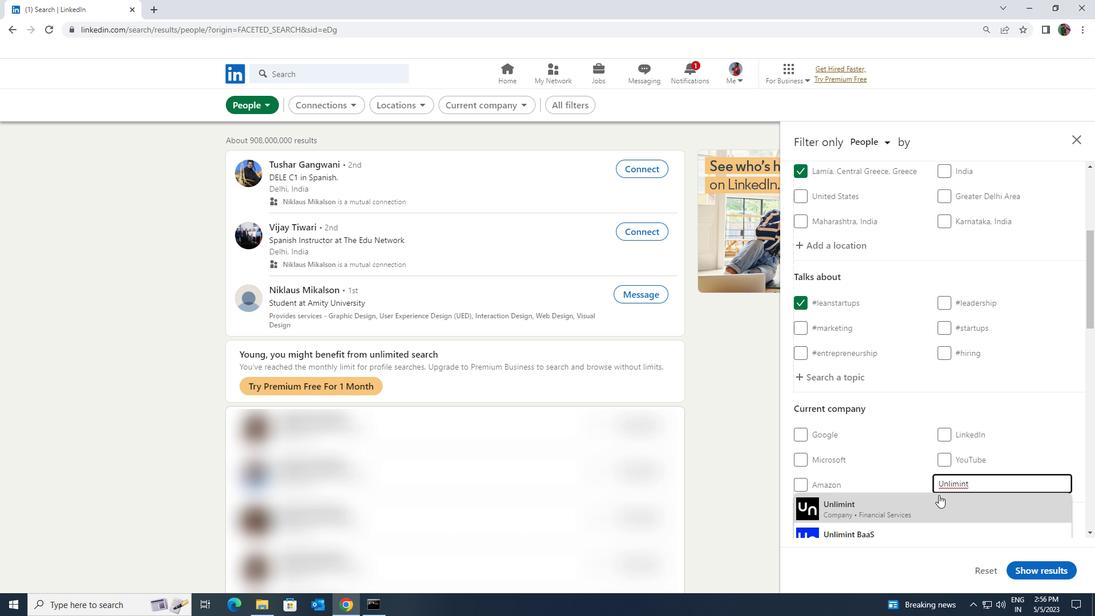
Action: Mouse moved to (936, 482)
Screenshot: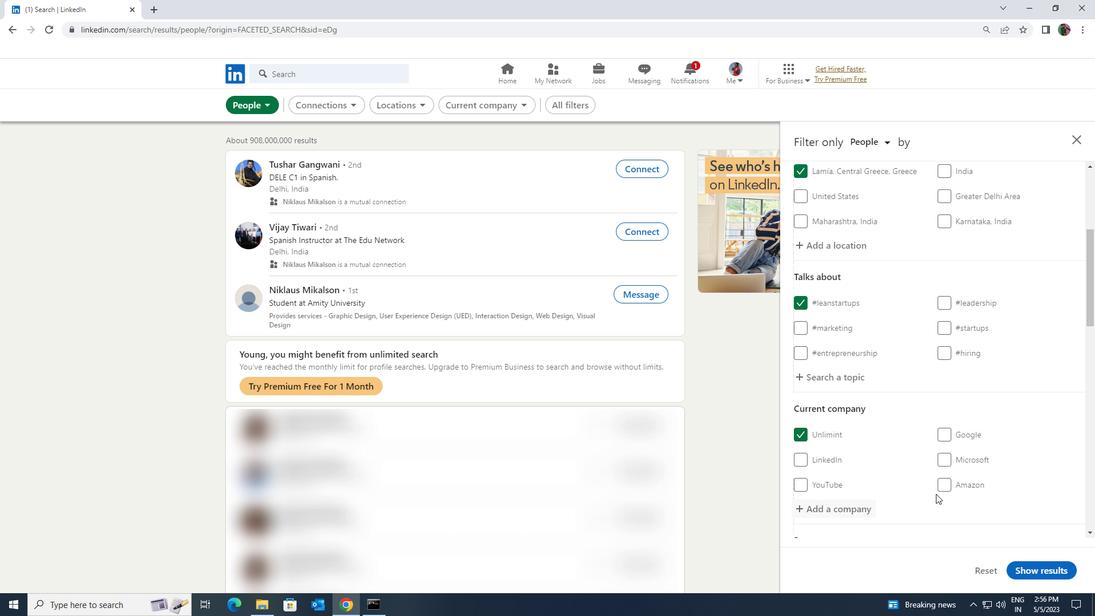 
Action: Mouse scrolled (936, 482) with delta (0, 0)
Screenshot: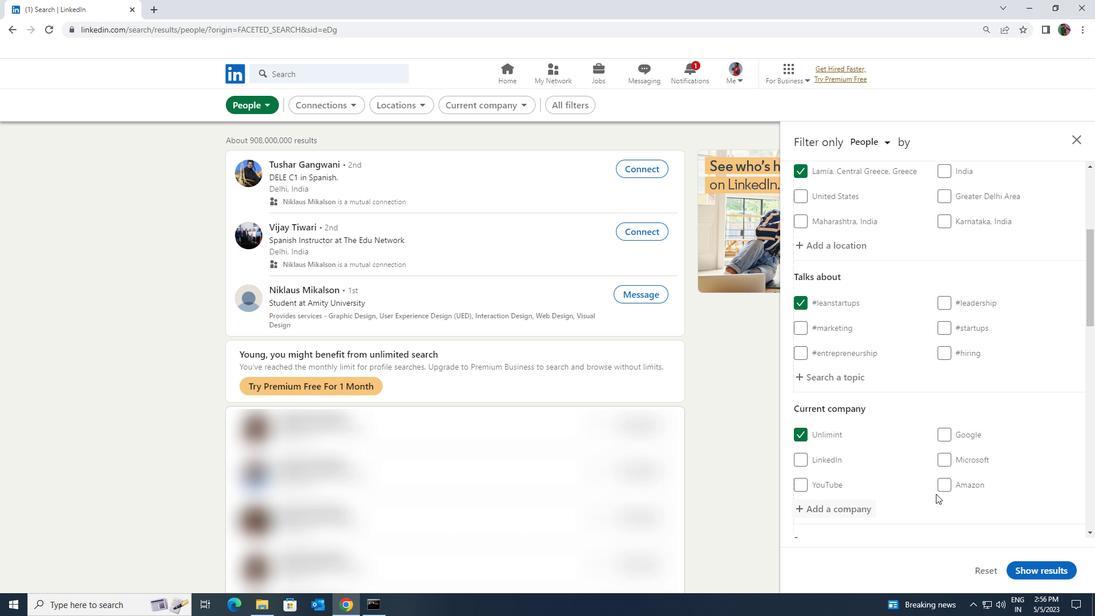 
Action: Mouse scrolled (936, 482) with delta (0, 0)
Screenshot: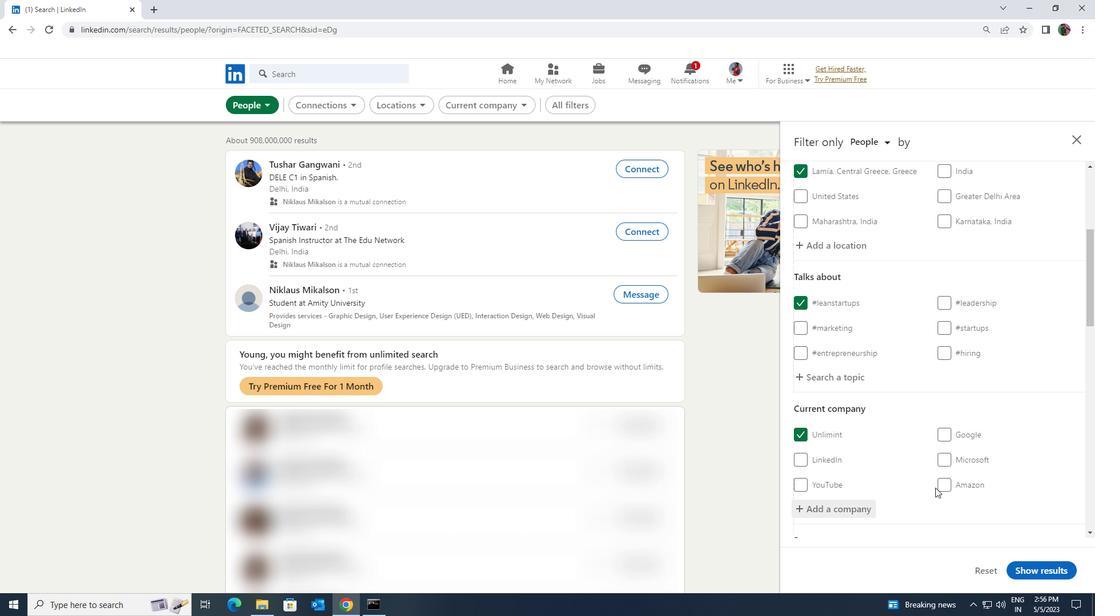 
Action: Mouse scrolled (936, 482) with delta (0, 0)
Screenshot: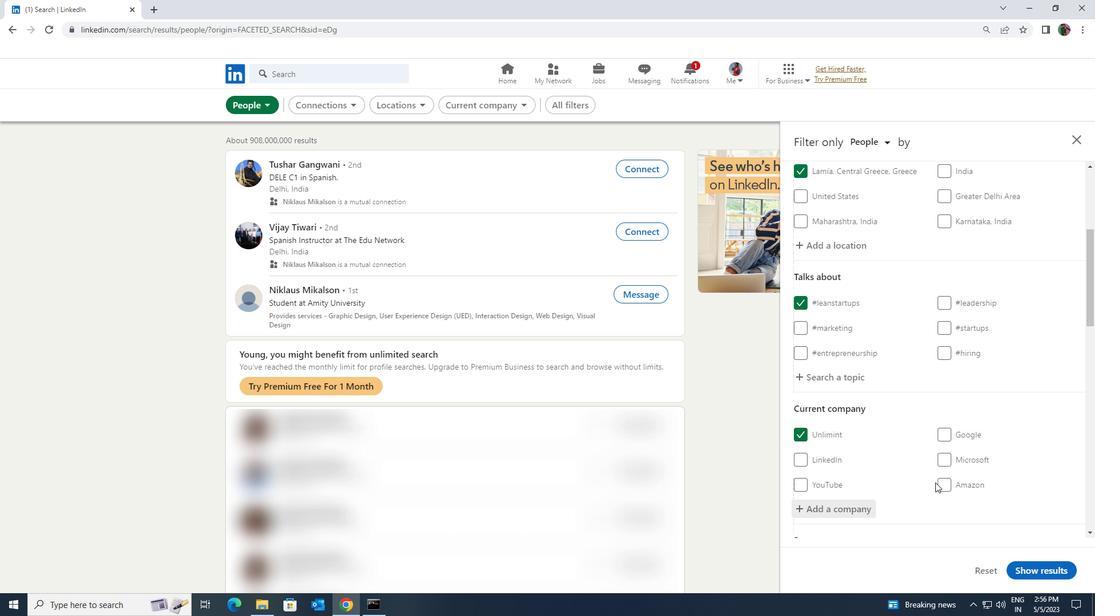 
Action: Mouse moved to (936, 479)
Screenshot: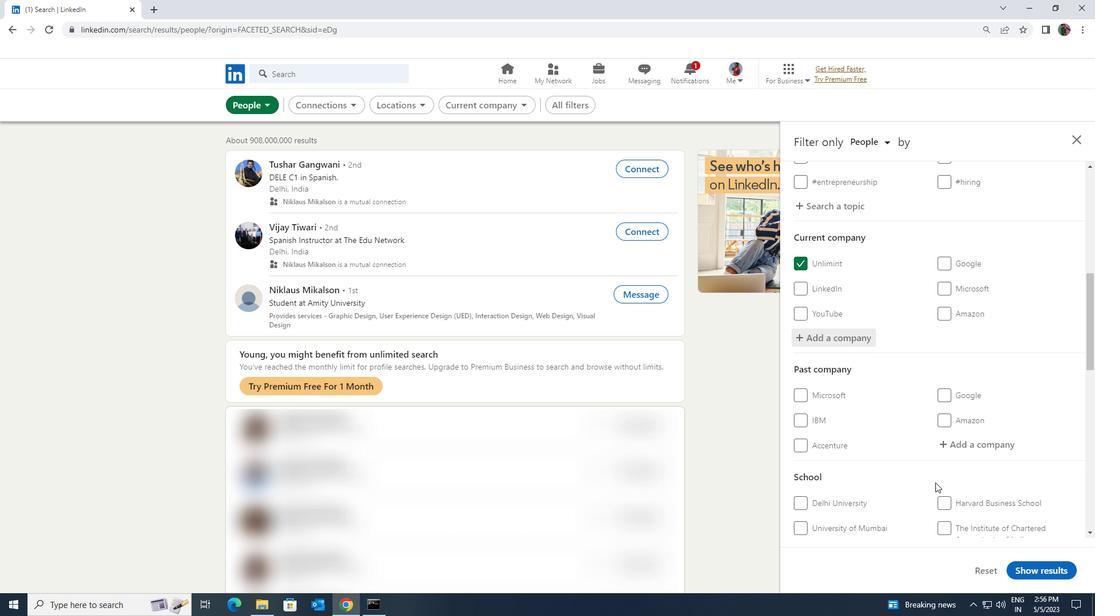 
Action: Mouse scrolled (936, 478) with delta (0, 0)
Screenshot: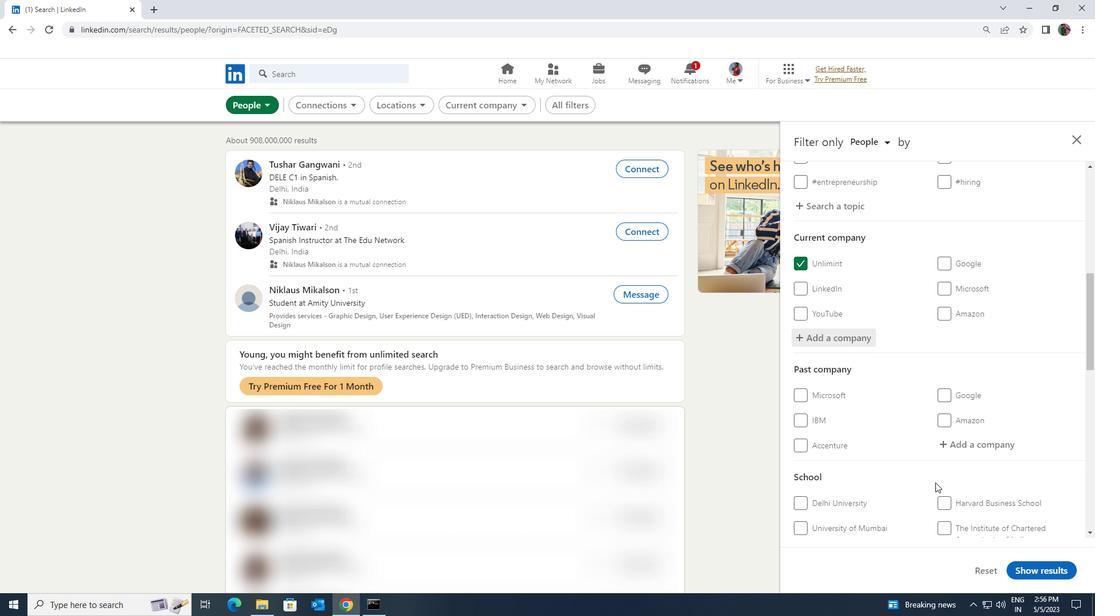 
Action: Mouse moved to (936, 479)
Screenshot: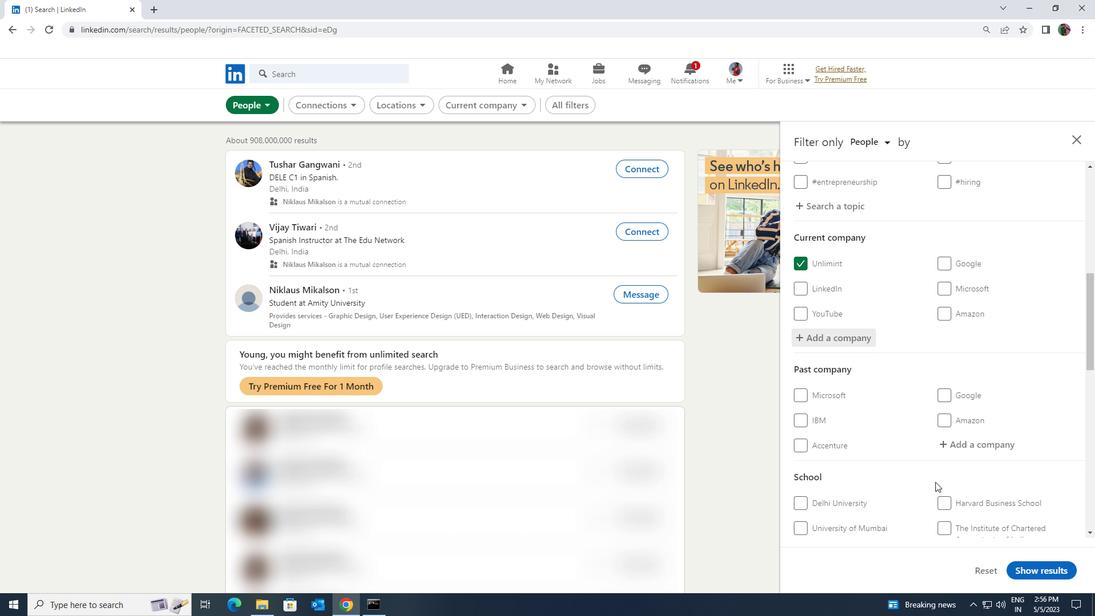 
Action: Mouse scrolled (936, 478) with delta (0, 0)
Screenshot: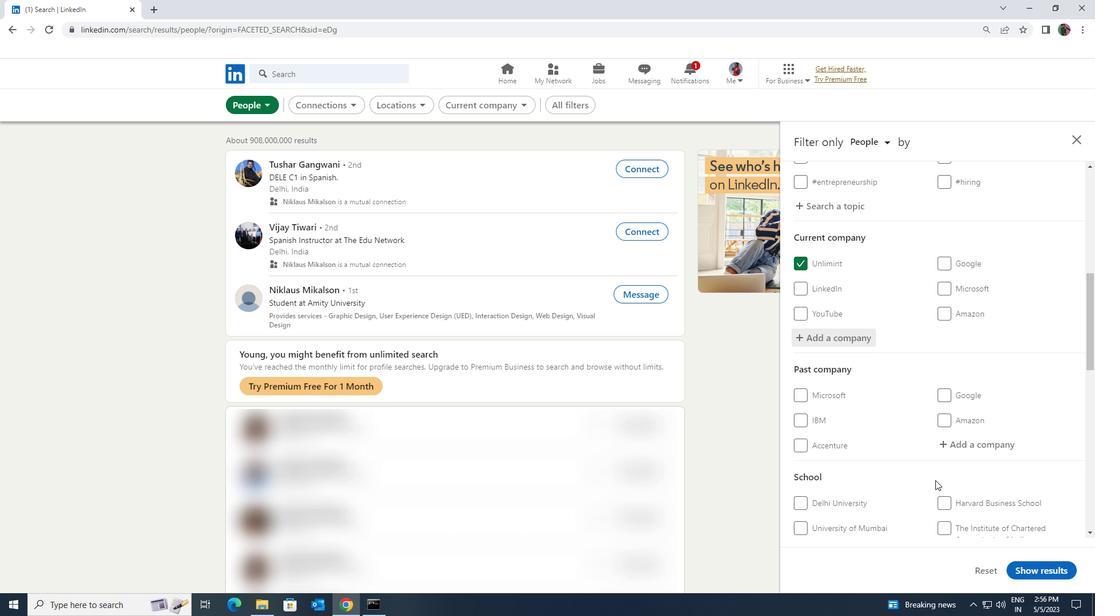 
Action: Mouse moved to (958, 452)
Screenshot: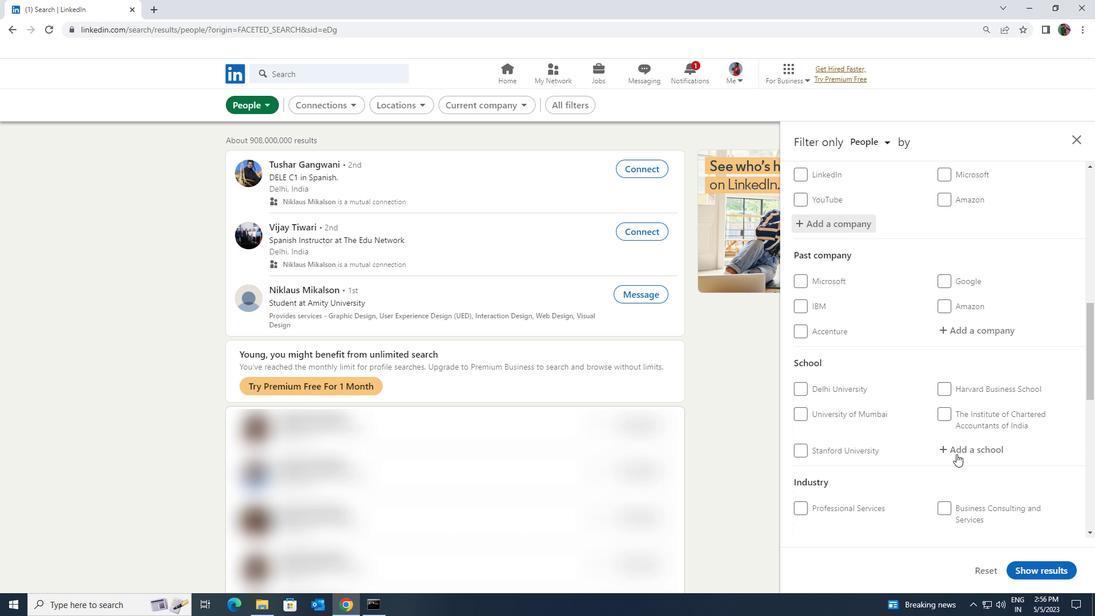 
Action: Mouse pressed left at (958, 452)
Screenshot: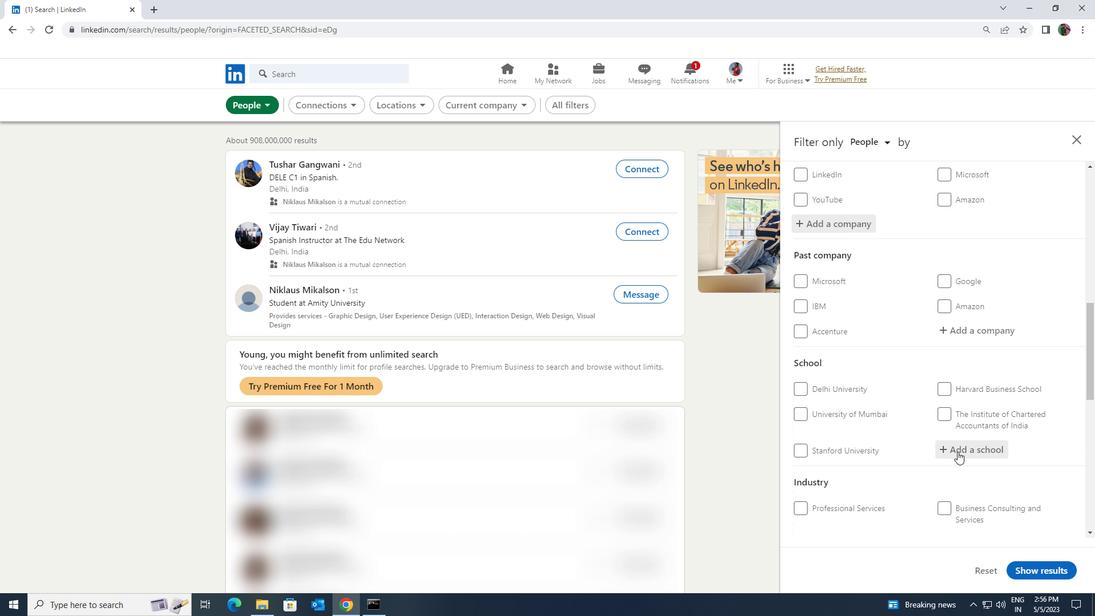 
Action: Key pressed <Key.shift><Key.shift><Key.shift>ANNAMALAI
Screenshot: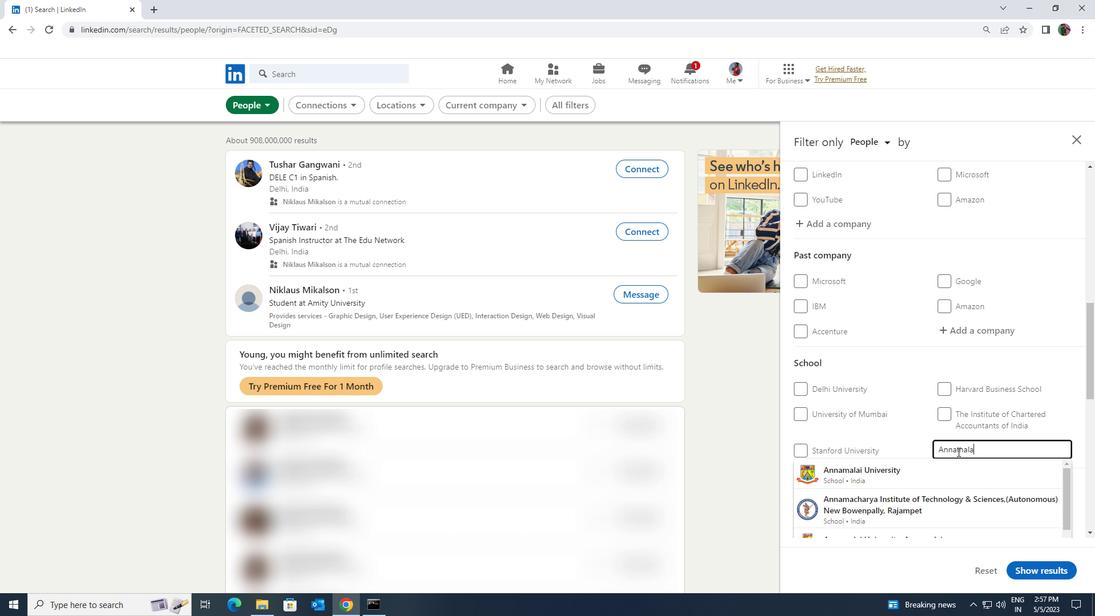 
Action: Mouse moved to (953, 490)
Screenshot: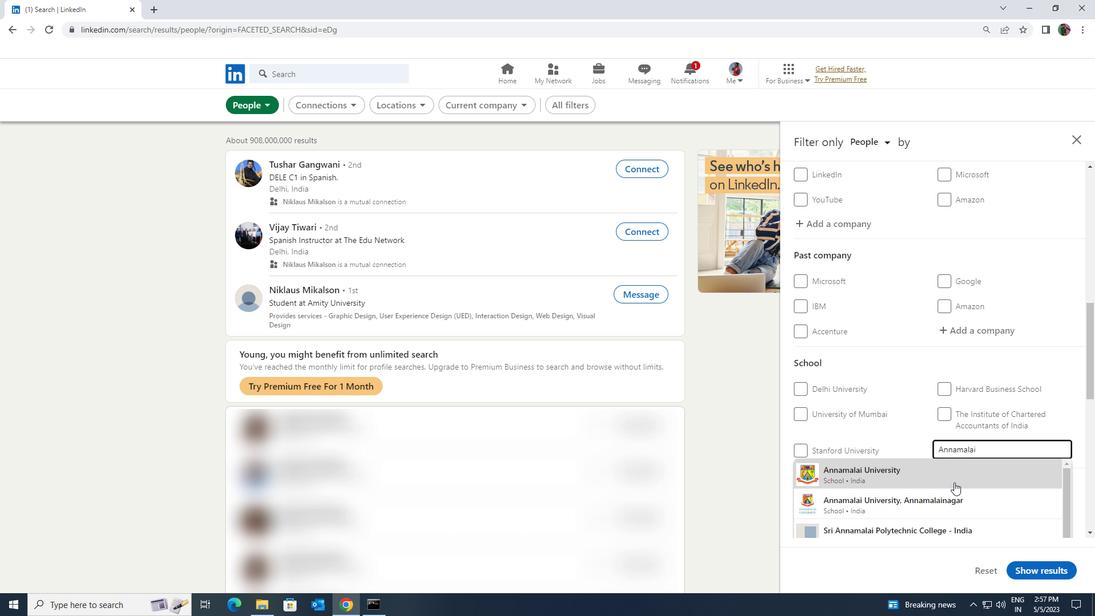 
Action: Mouse pressed left at (953, 490)
Screenshot: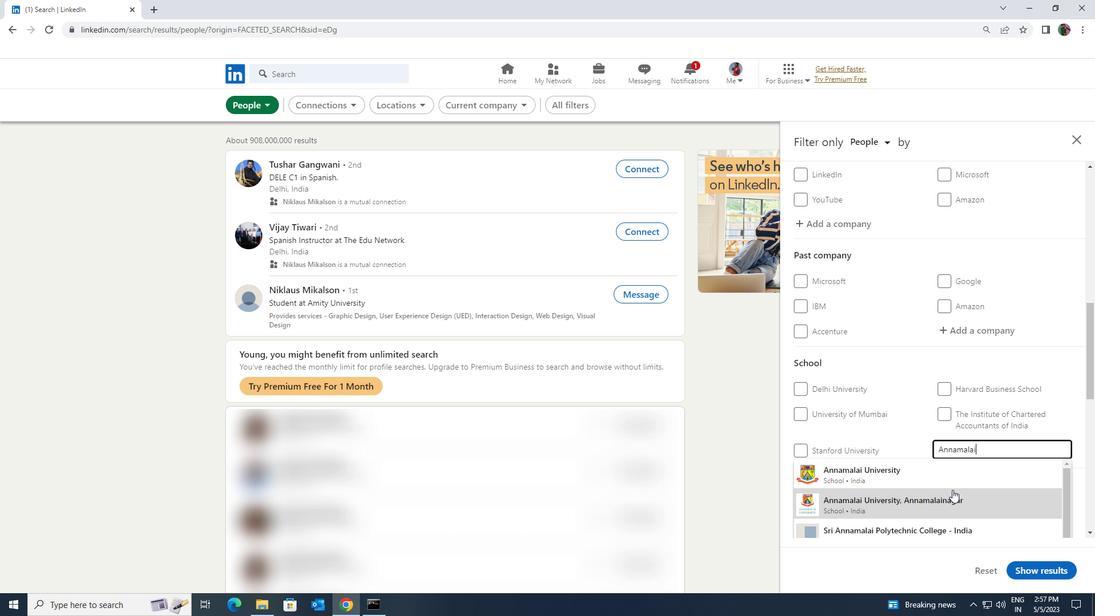 
Action: Mouse moved to (953, 474)
Screenshot: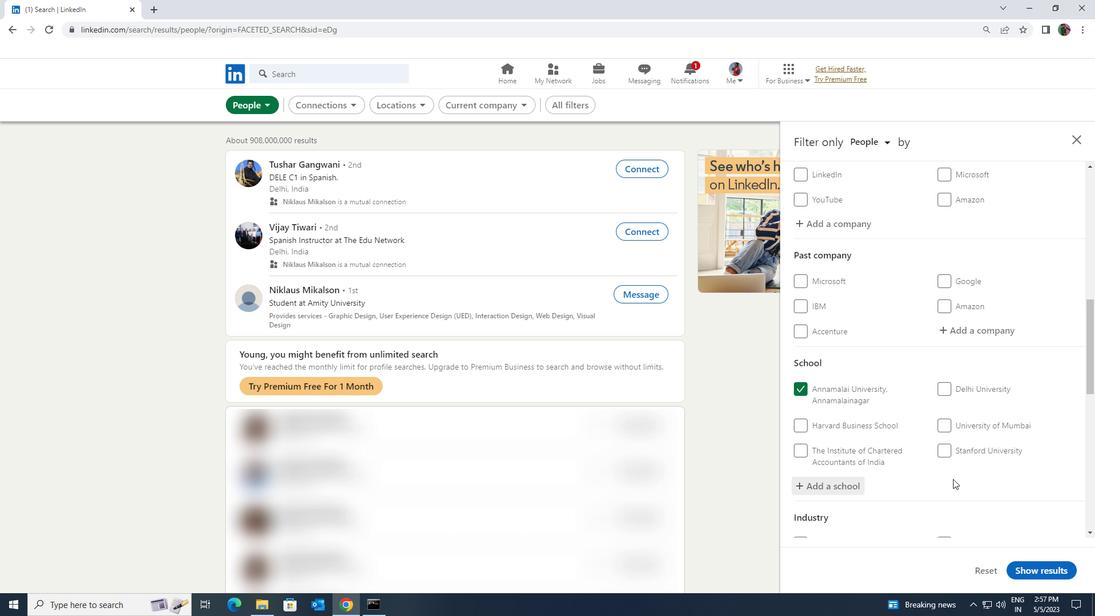 
Action: Mouse scrolled (953, 474) with delta (0, 0)
Screenshot: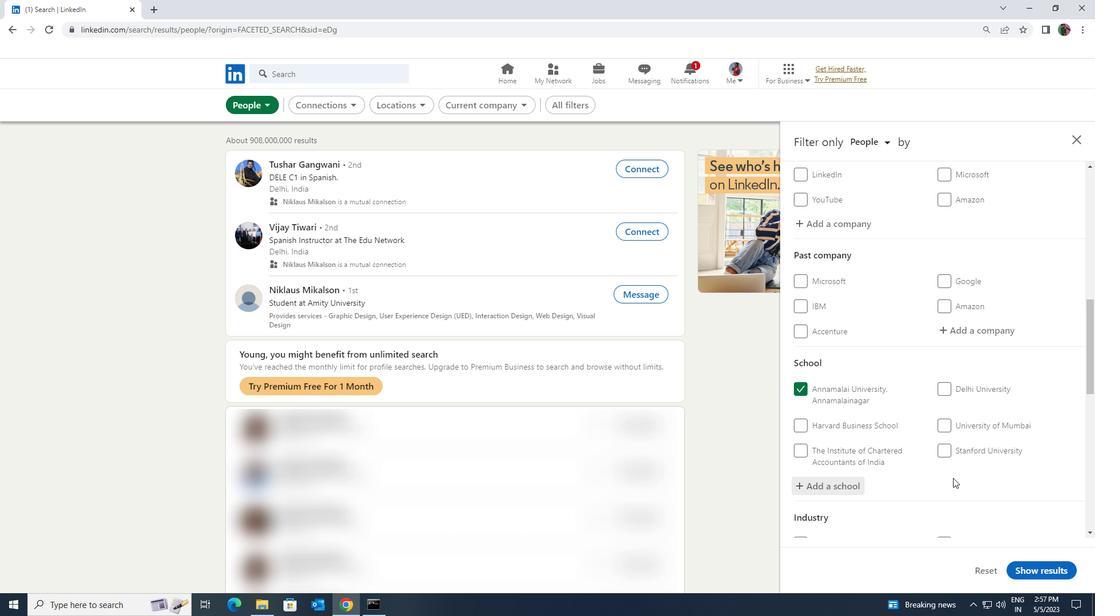 
Action: Mouse scrolled (953, 474) with delta (0, 0)
Screenshot: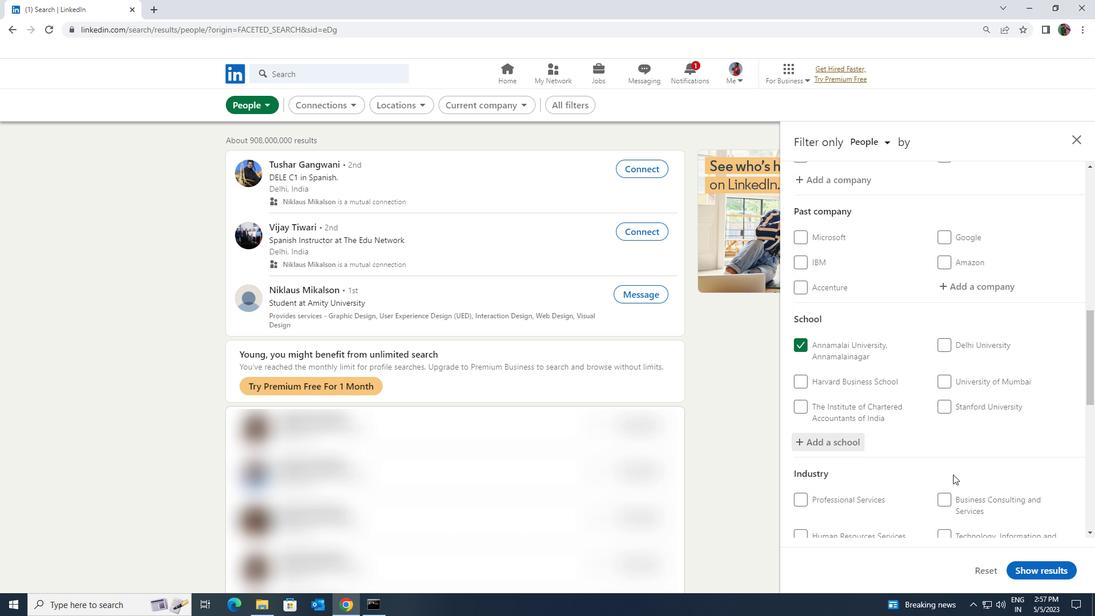 
Action: Mouse moved to (960, 497)
Screenshot: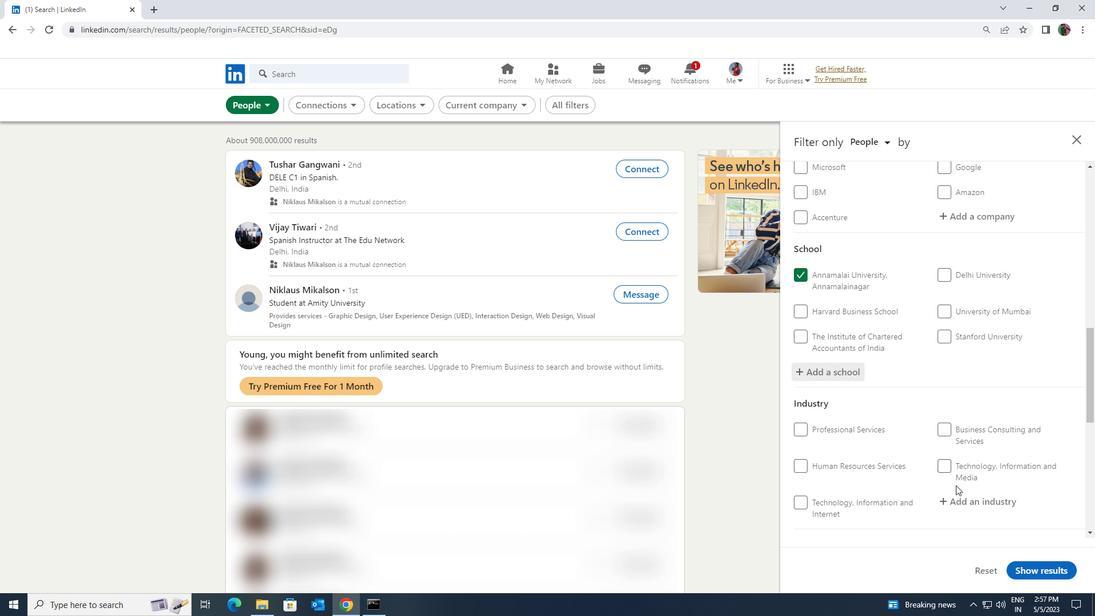 
Action: Mouse pressed left at (960, 497)
Screenshot: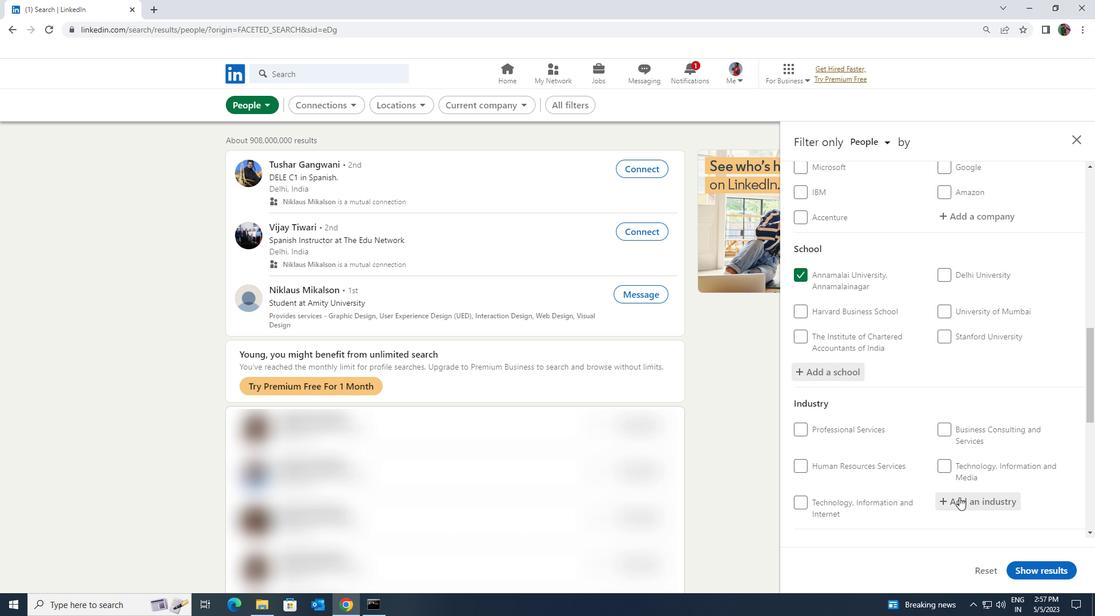 
Action: Key pressed <Key.shift><Key.shift><Key.shift><Key.shift><Key.shift><Key.shift><Key.shift><Key.shift>ANIMAL<Key.space><Key.shift>FEED
Screenshot: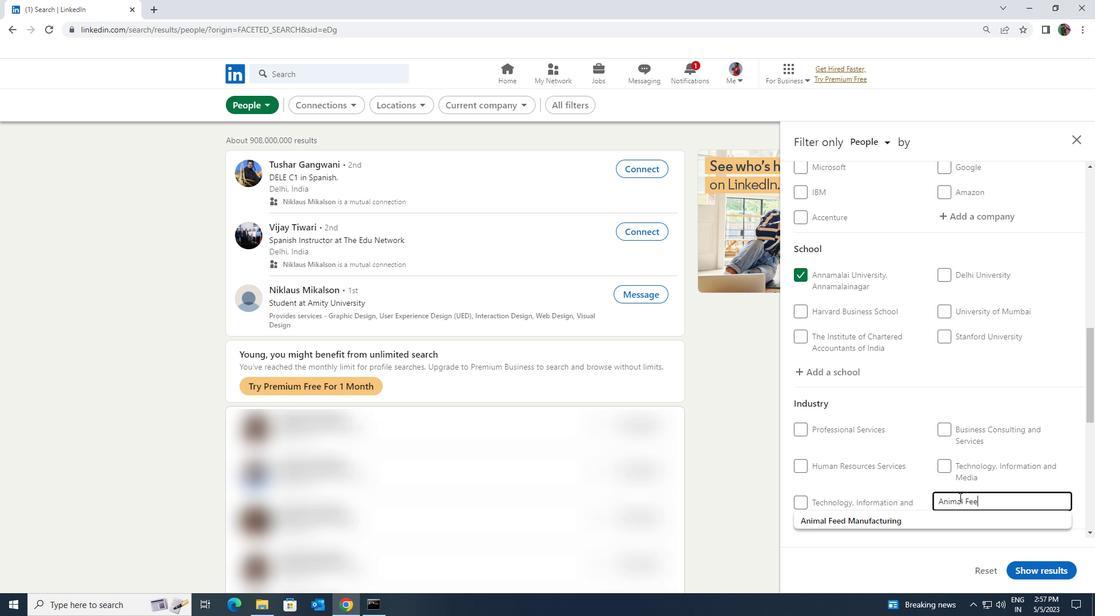
Action: Mouse moved to (953, 517)
Screenshot: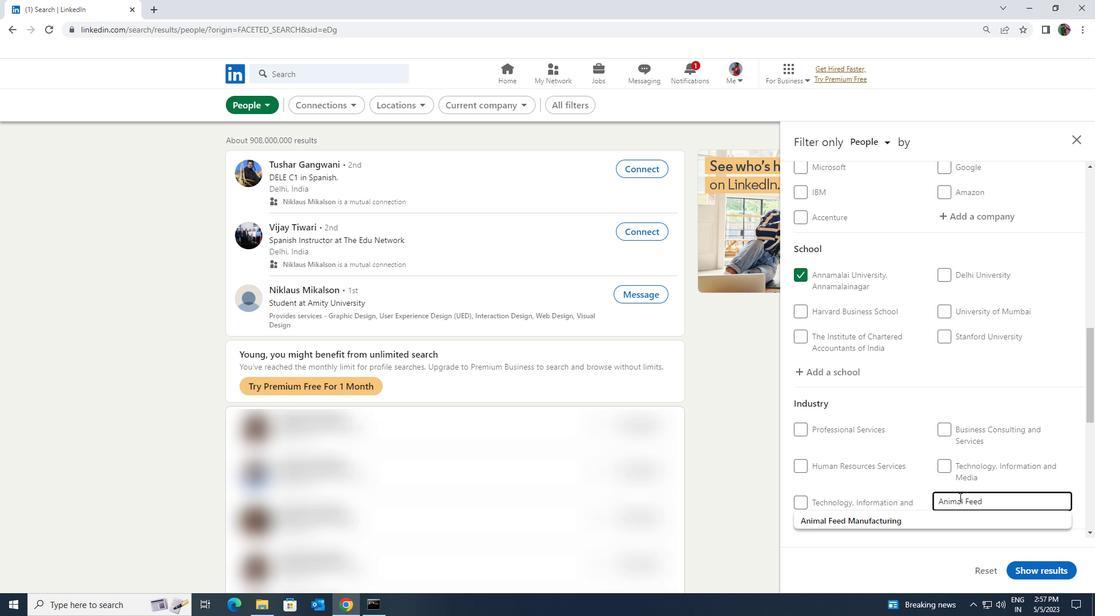 
Action: Mouse pressed left at (953, 517)
Screenshot: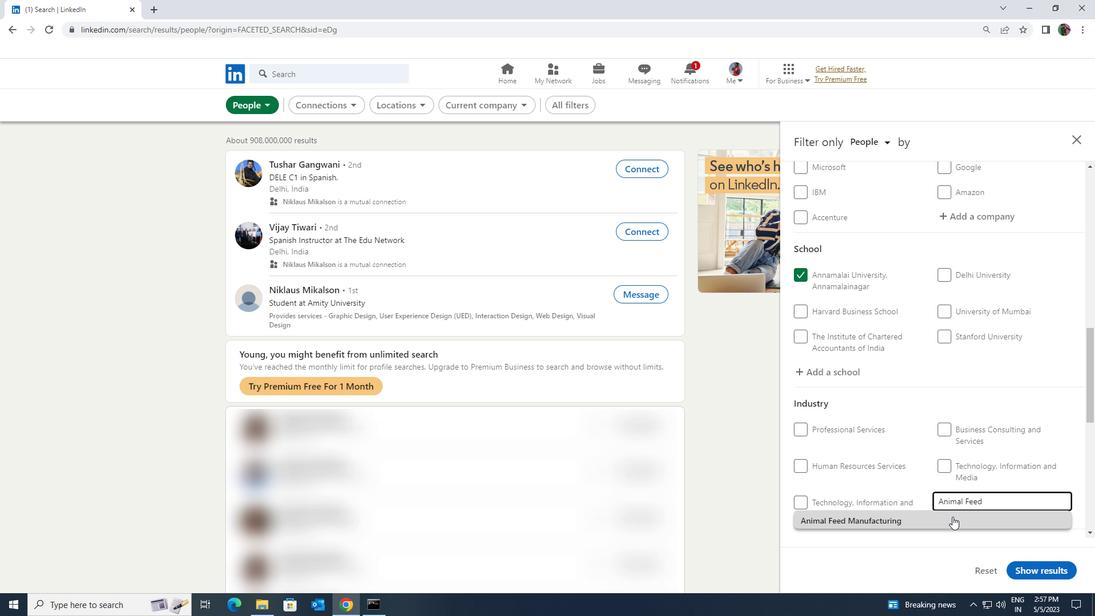 
Action: Mouse moved to (933, 468)
Screenshot: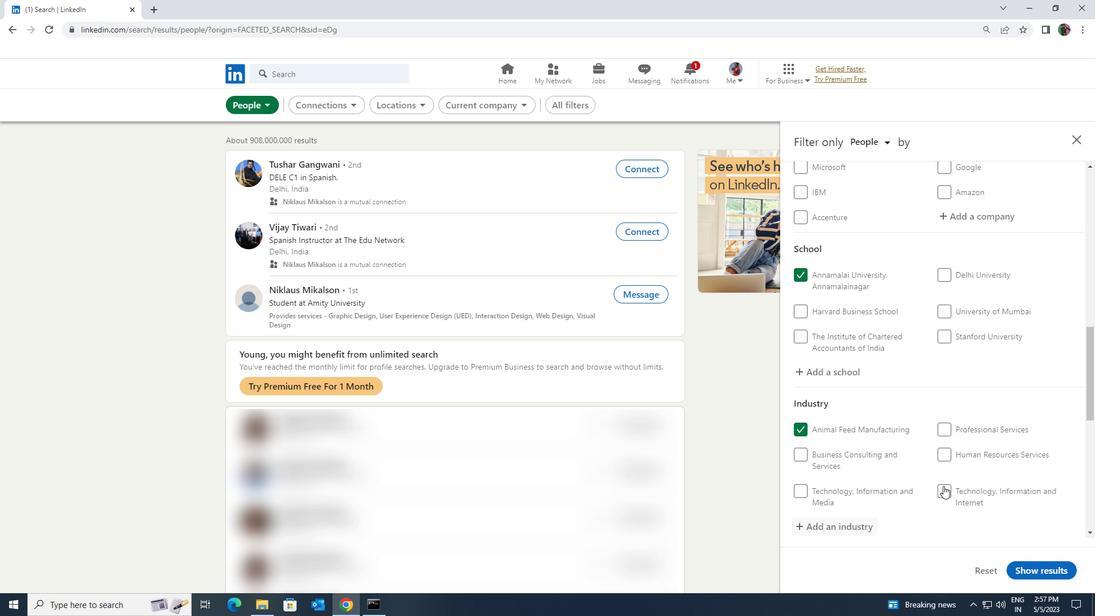 
Action: Mouse scrolled (933, 467) with delta (0, 0)
Screenshot: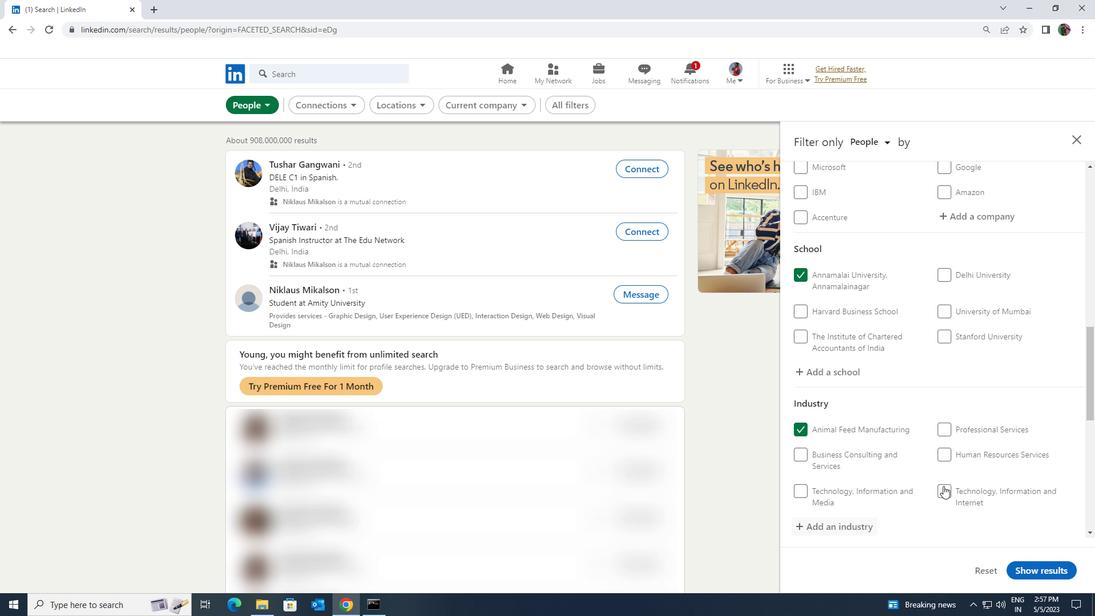 
Action: Mouse scrolled (933, 467) with delta (0, 0)
Screenshot: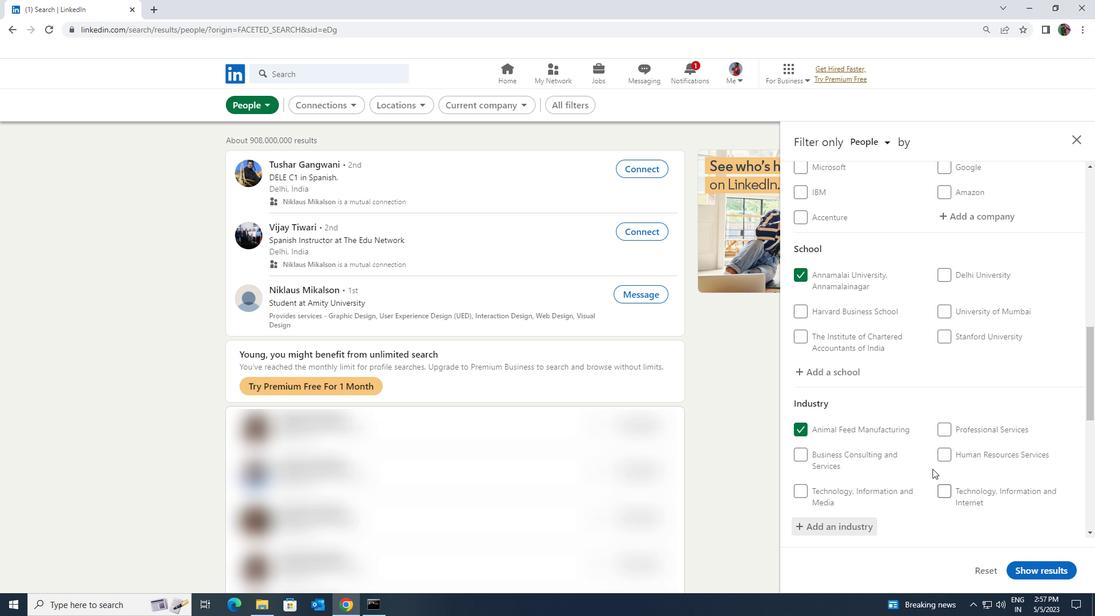 
Action: Mouse scrolled (933, 467) with delta (0, 0)
Screenshot: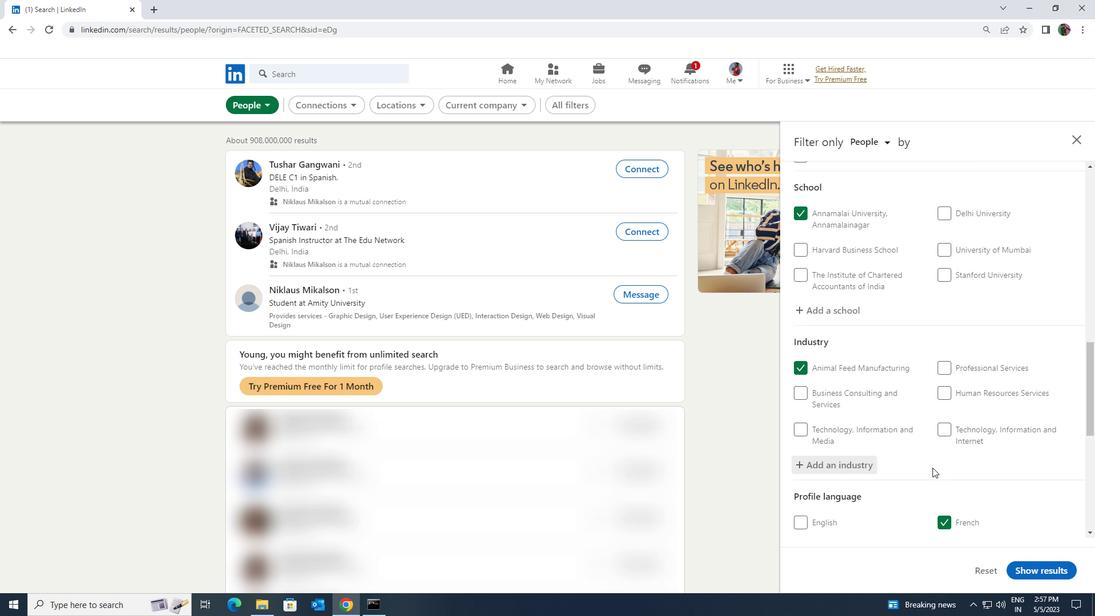 
Action: Mouse scrolled (933, 467) with delta (0, 0)
Screenshot: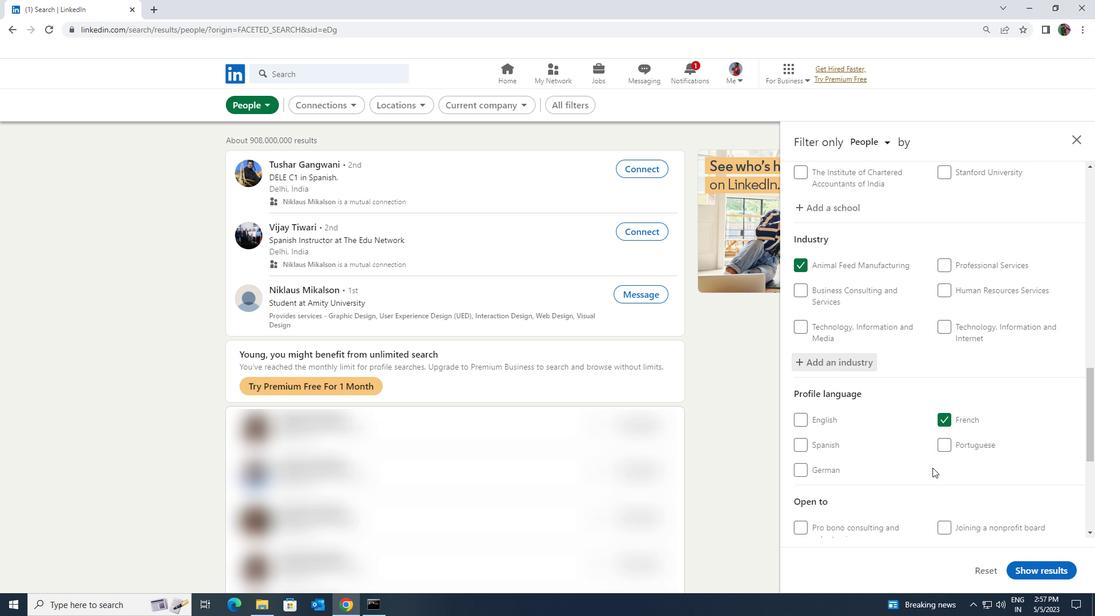 
Action: Mouse scrolled (933, 467) with delta (0, 0)
Screenshot: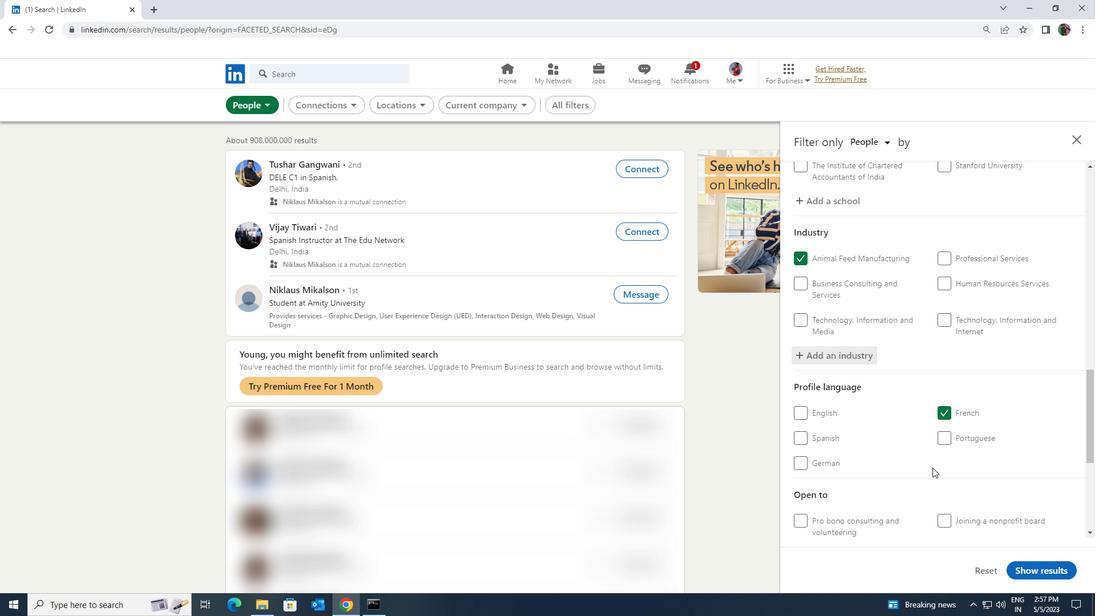 
Action: Mouse moved to (933, 468)
Screenshot: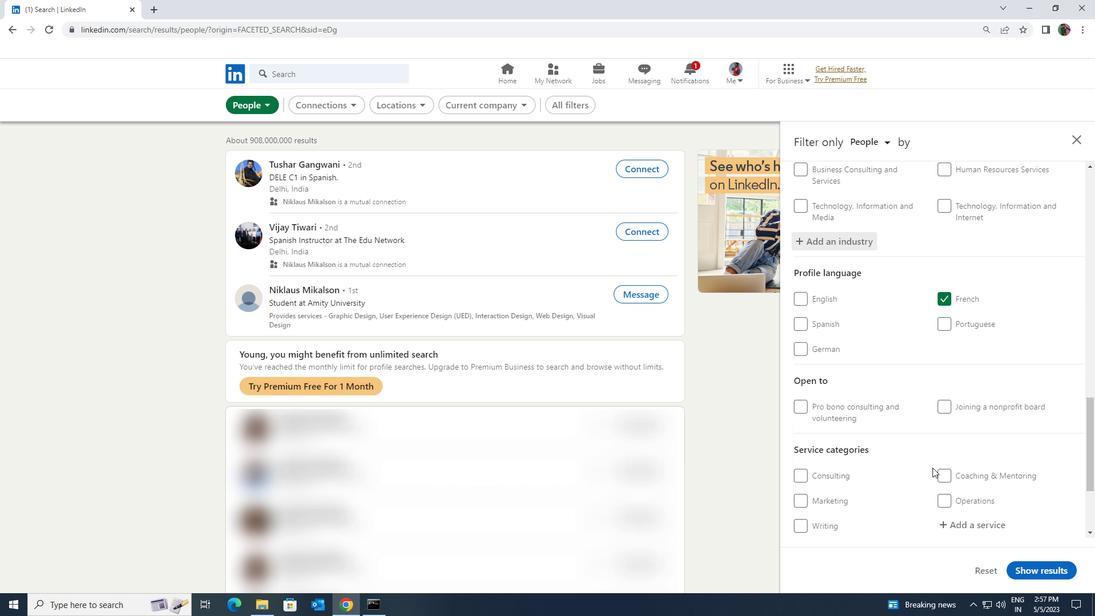 
Action: Mouse scrolled (933, 467) with delta (0, 0)
Screenshot: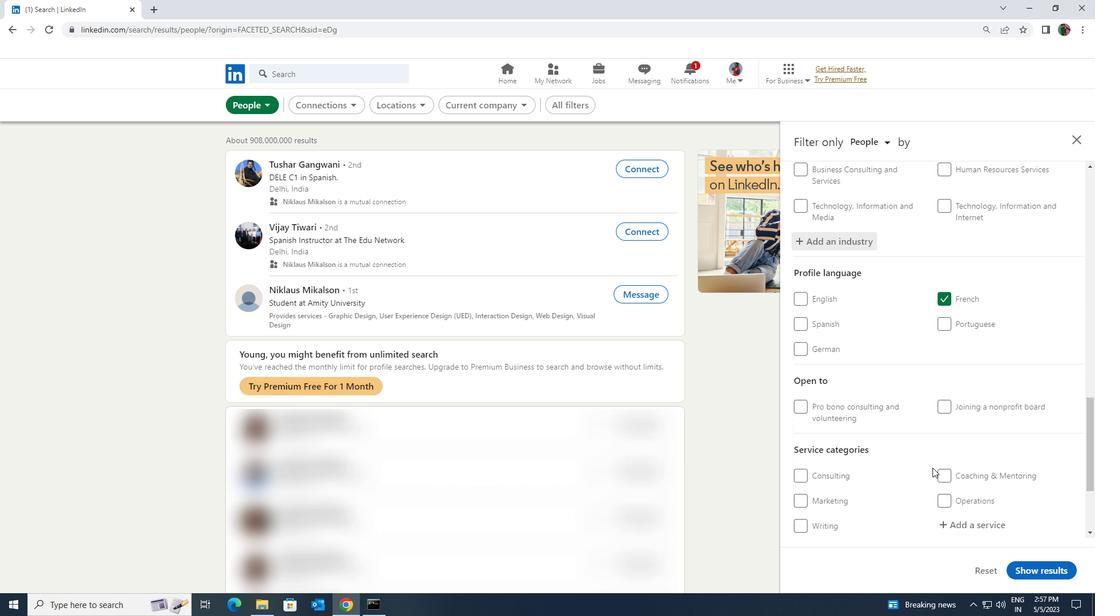 
Action: Mouse moved to (960, 464)
Screenshot: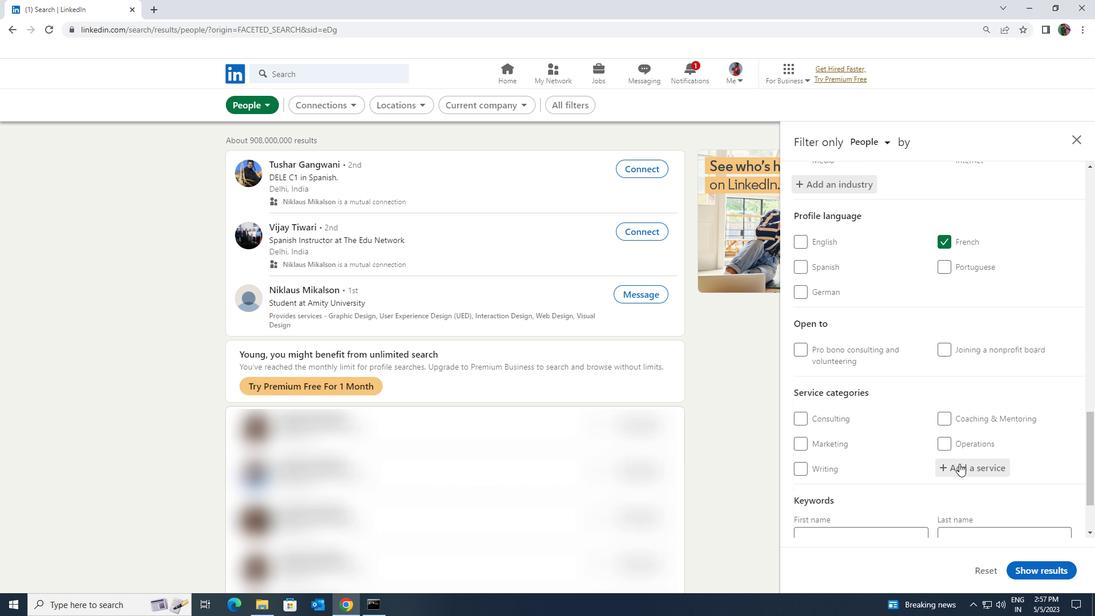 
Action: Mouse pressed left at (960, 464)
Screenshot: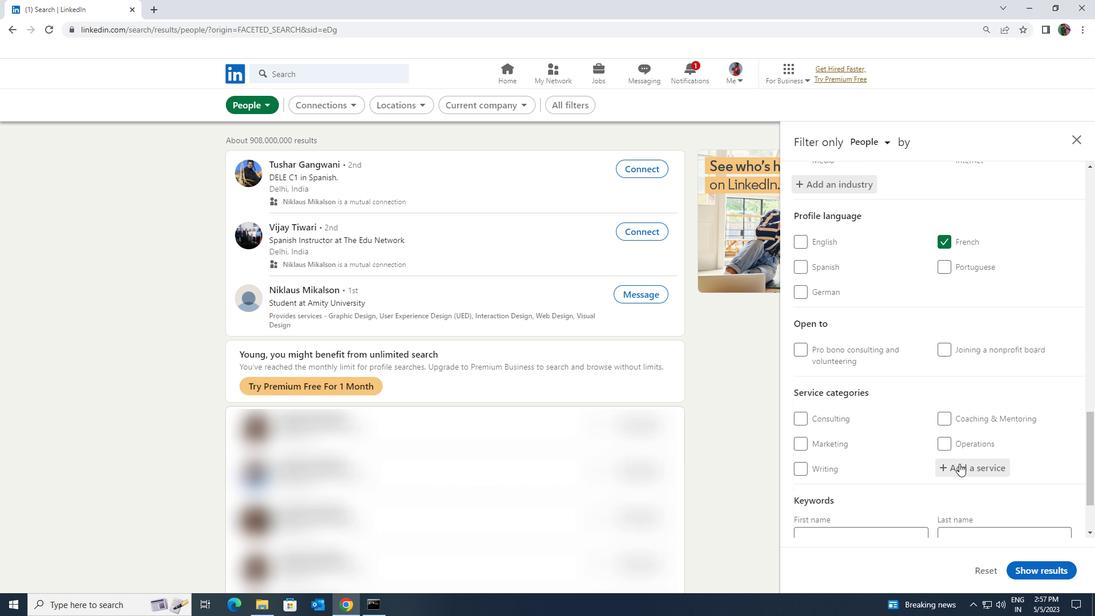 
Action: Key pressed <Key.shift><Key.shift><Key.shift>RESEARCH<Key.enter>
Screenshot: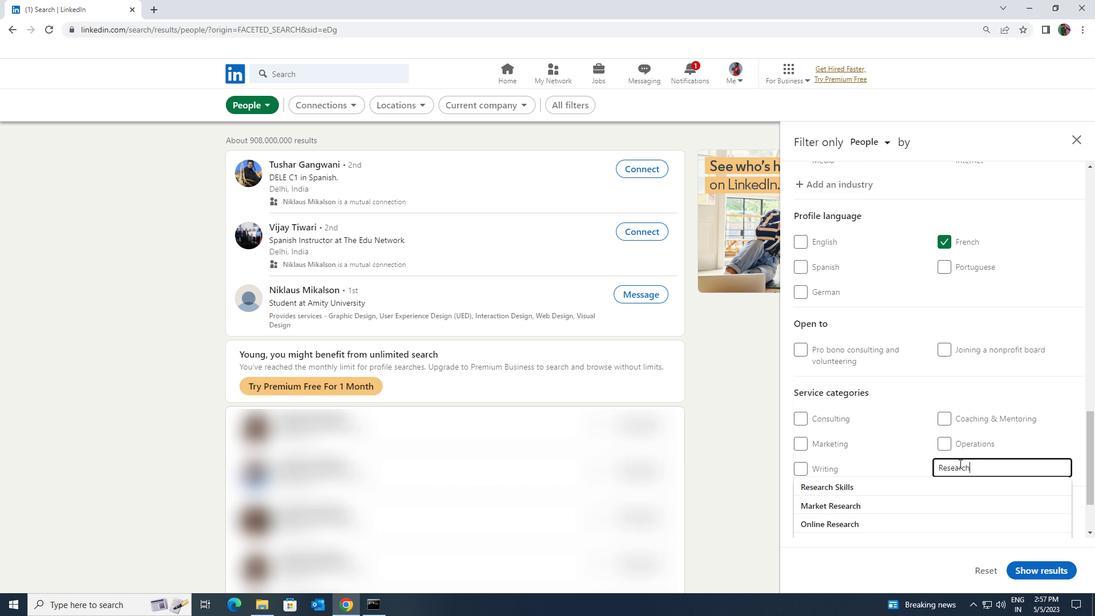 
Action: Mouse scrolled (960, 463) with delta (0, 0)
Screenshot: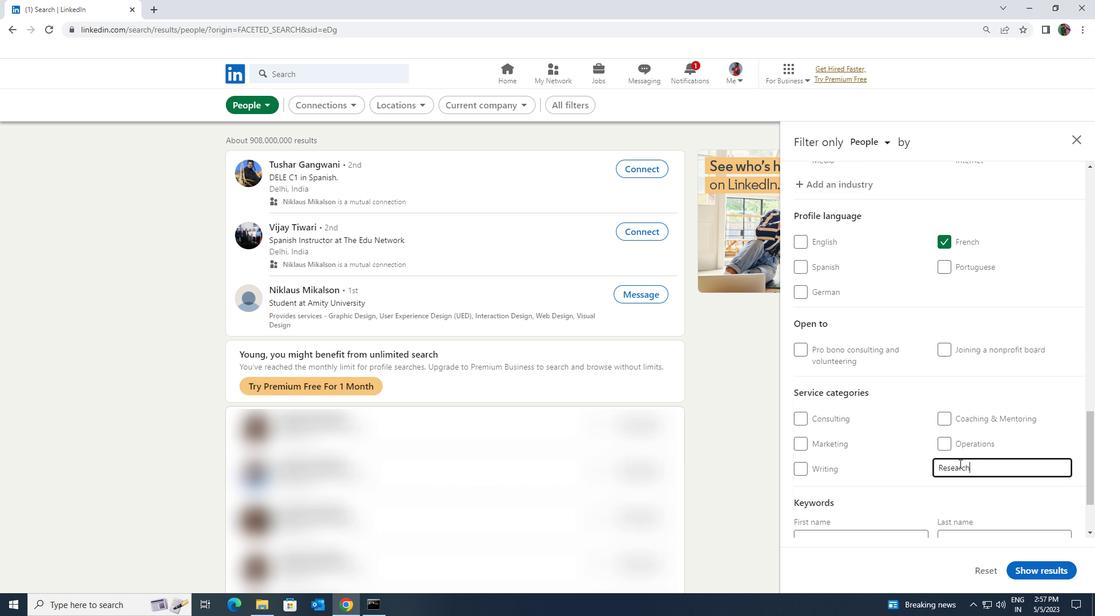 
Action: Mouse scrolled (960, 463) with delta (0, 0)
Screenshot: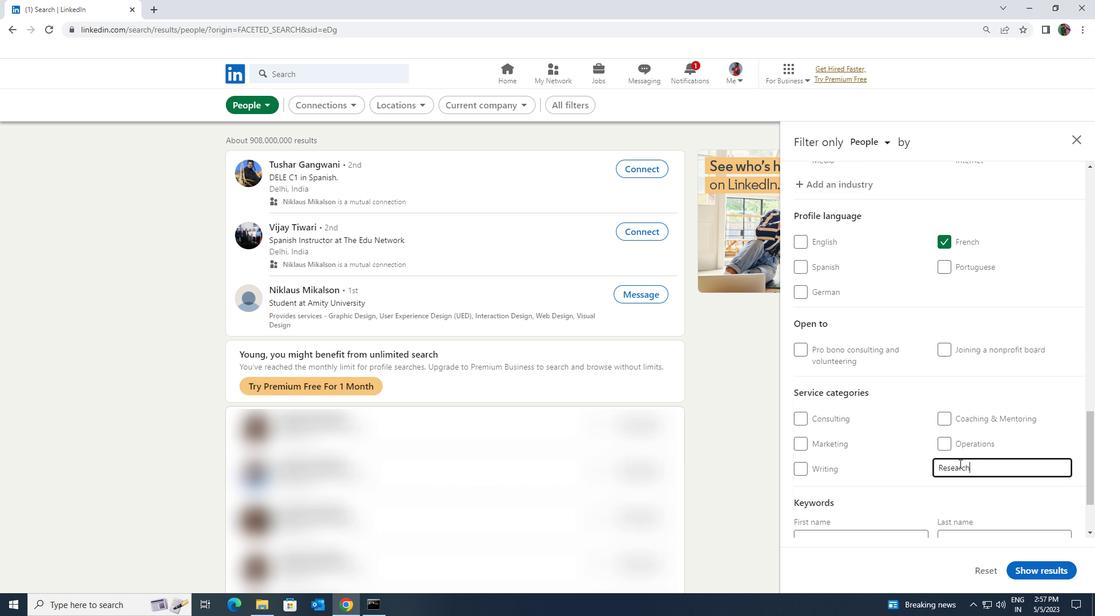 
Action: Mouse scrolled (960, 463) with delta (0, 0)
Screenshot: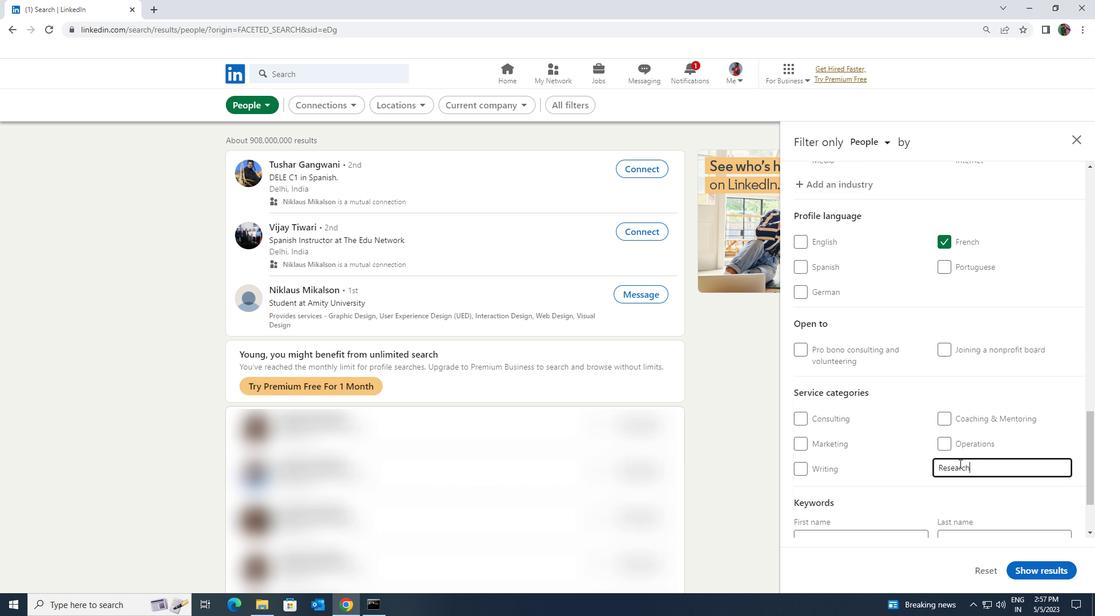 
Action: Mouse moved to (923, 483)
Screenshot: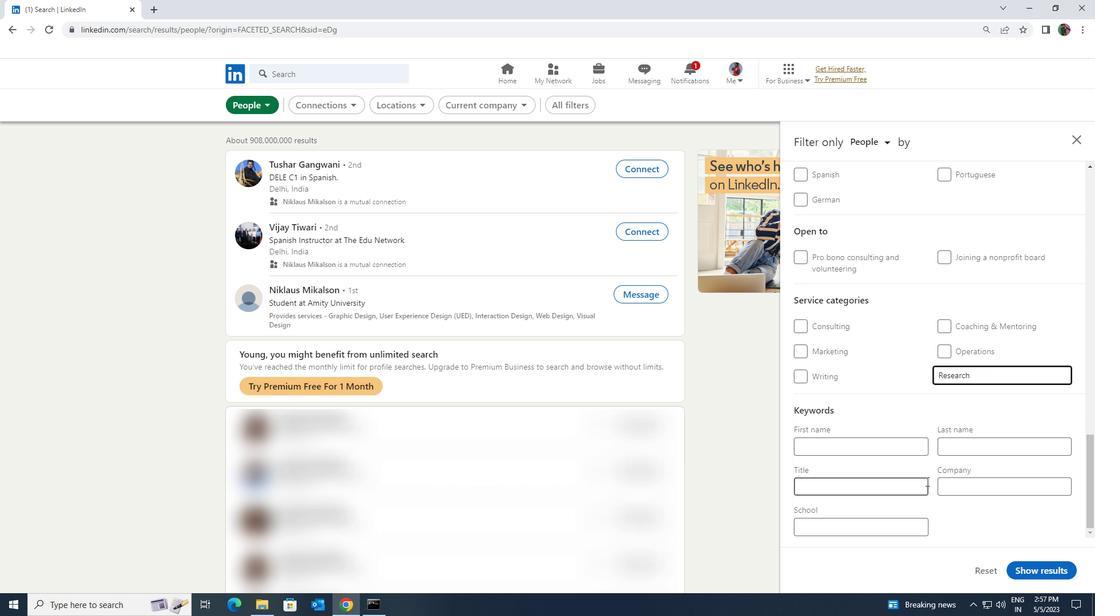 
Action: Mouse pressed left at (923, 483)
Screenshot: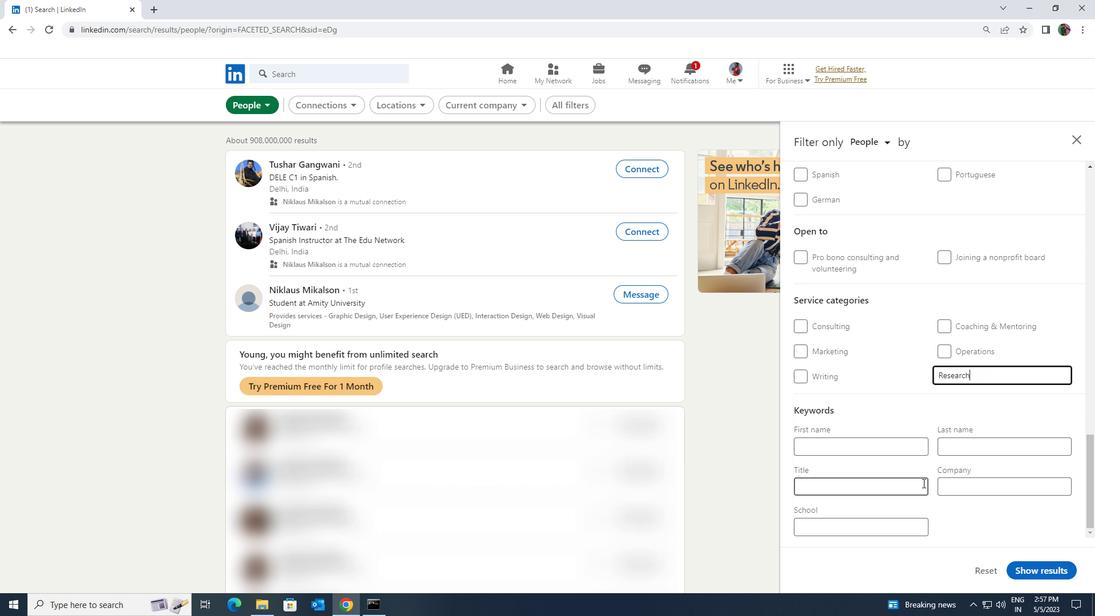 
Action: Key pressed <Key.shift><Key.shift><Key.shift><Key.shift><Key.shift><Key.shift><Key.shift><Key.shift><Key.shift>HOUSEKEEPER
Screenshot: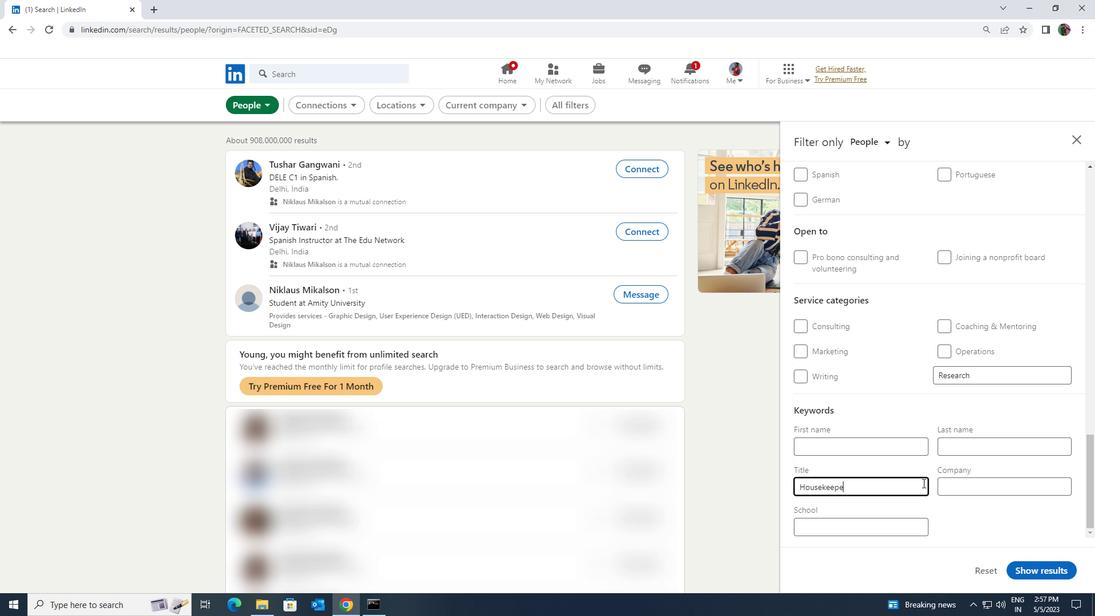
Action: Mouse moved to (1012, 564)
Screenshot: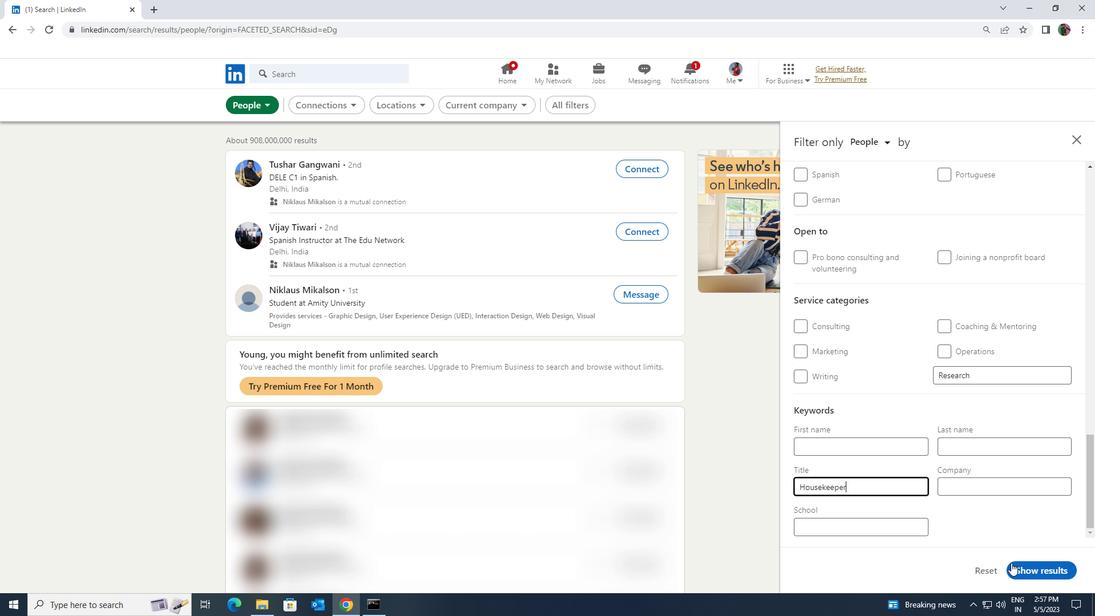 
Action: Mouse pressed left at (1012, 564)
Screenshot: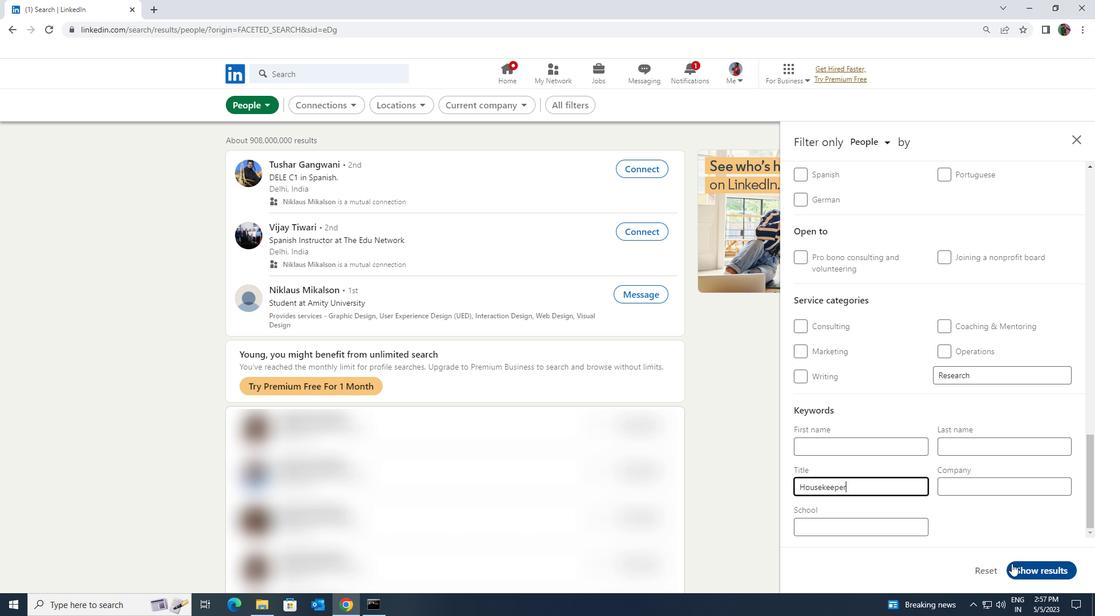 
Action: Mouse moved to (1012, 565)
Screenshot: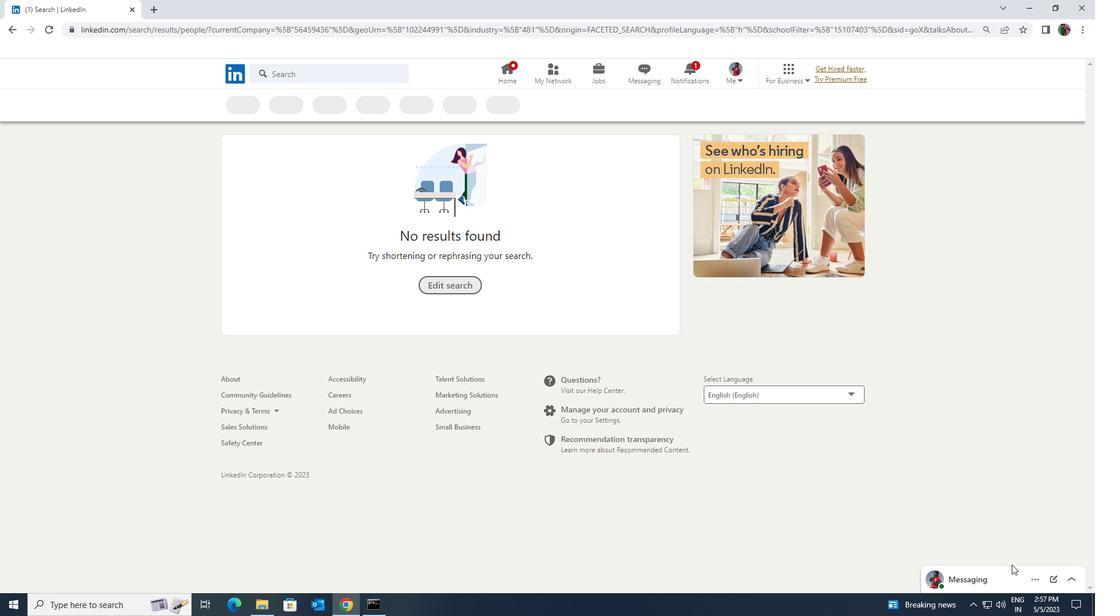 
